 Task: Look for space in Marple, United Kingdom from 5th September, 2023 to 12th September, 2023 for 2 adults in price range Rs.10000 to Rs.15000.  With 1  bedroom having 1 bed and 1 bathroom. Property type can be house, flat, guest house, hotel. Booking option can be shelf check-in. Required host language is English.
Action: Mouse moved to (383, 82)
Screenshot: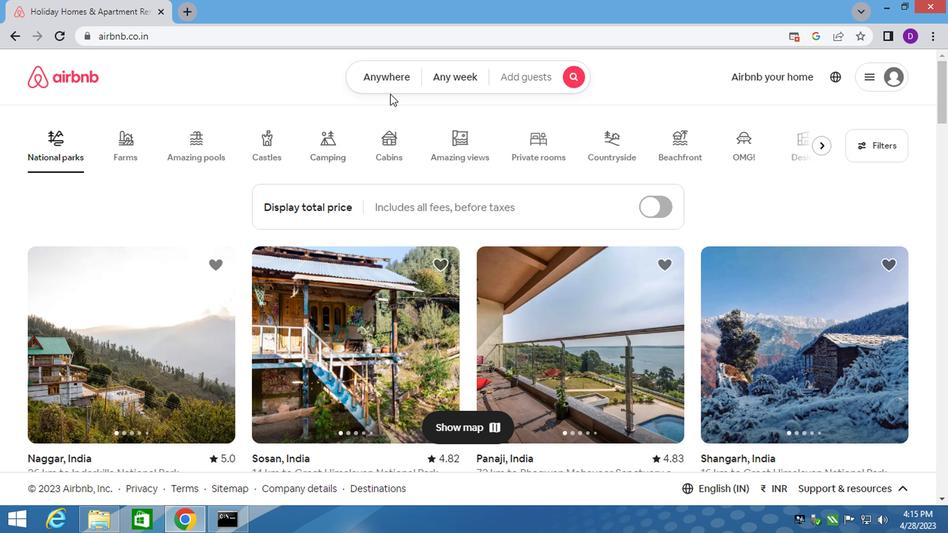 
Action: Mouse pressed left at (383, 82)
Screenshot: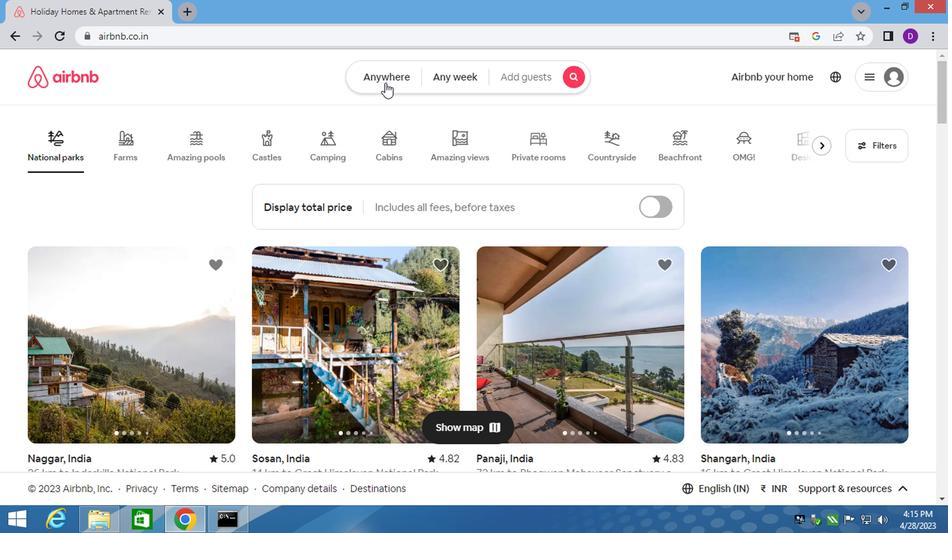 
Action: Mouse moved to (279, 136)
Screenshot: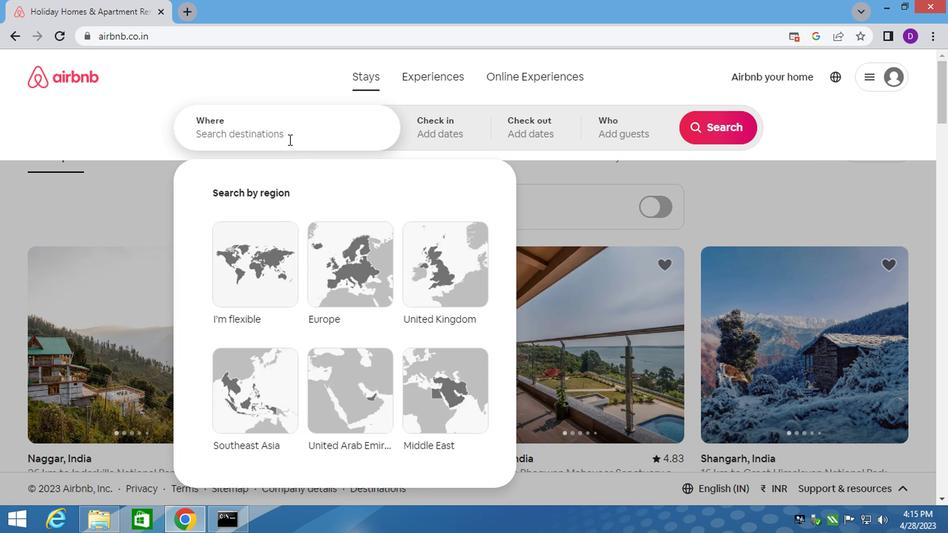 
Action: Mouse pressed left at (279, 136)
Screenshot: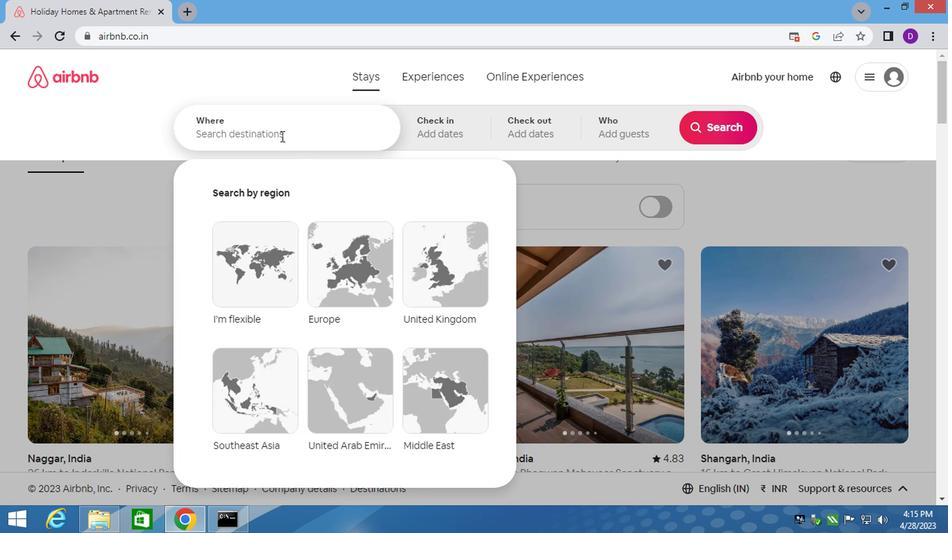 
Action: Key pressed <Key.shift_r>Marple<Key.down><Key.enter>
Screenshot: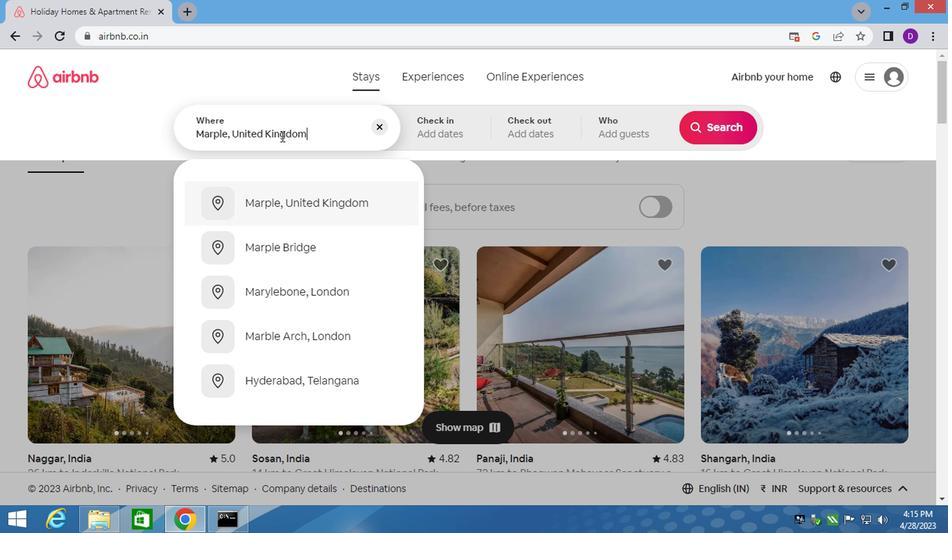 
Action: Mouse moved to (704, 240)
Screenshot: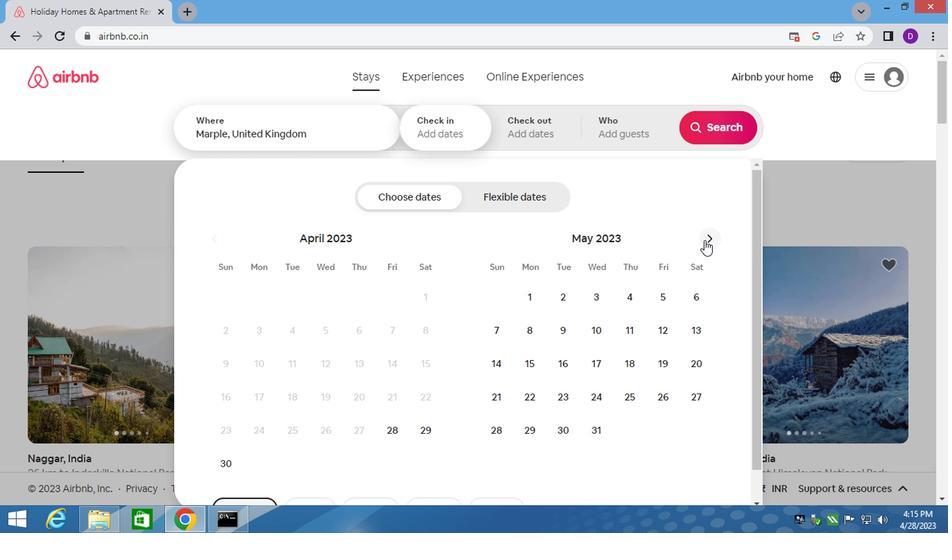 
Action: Mouse pressed left at (704, 240)
Screenshot: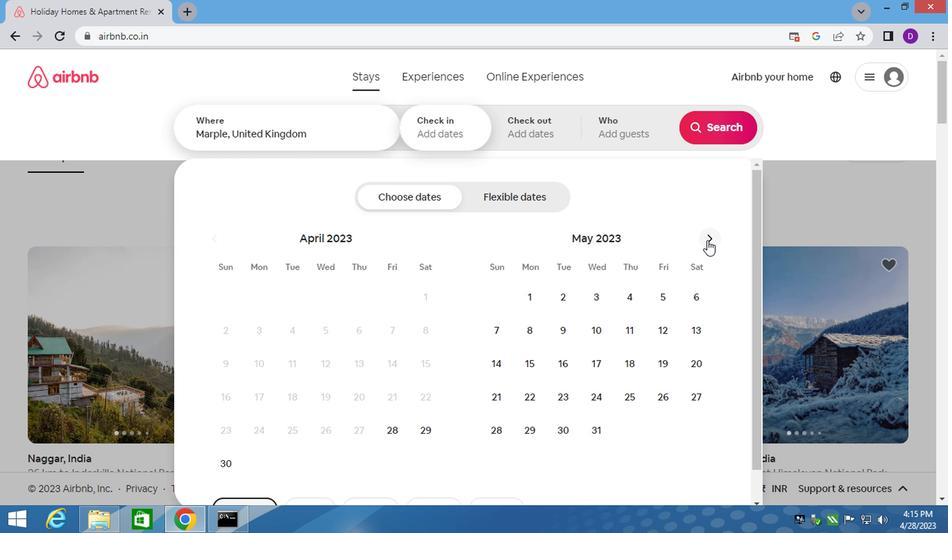 
Action: Mouse pressed left at (704, 240)
Screenshot: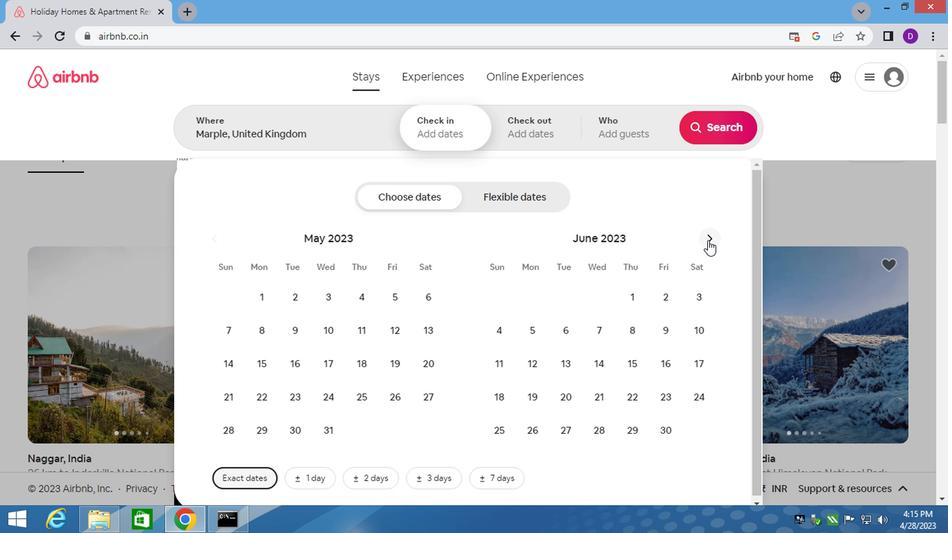 
Action: Mouse pressed left at (704, 240)
Screenshot: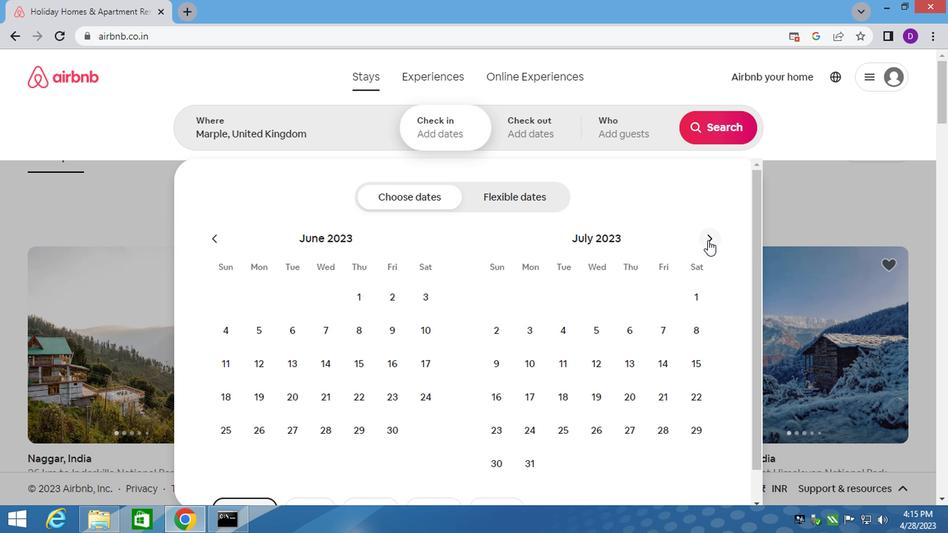
Action: Mouse pressed left at (704, 240)
Screenshot: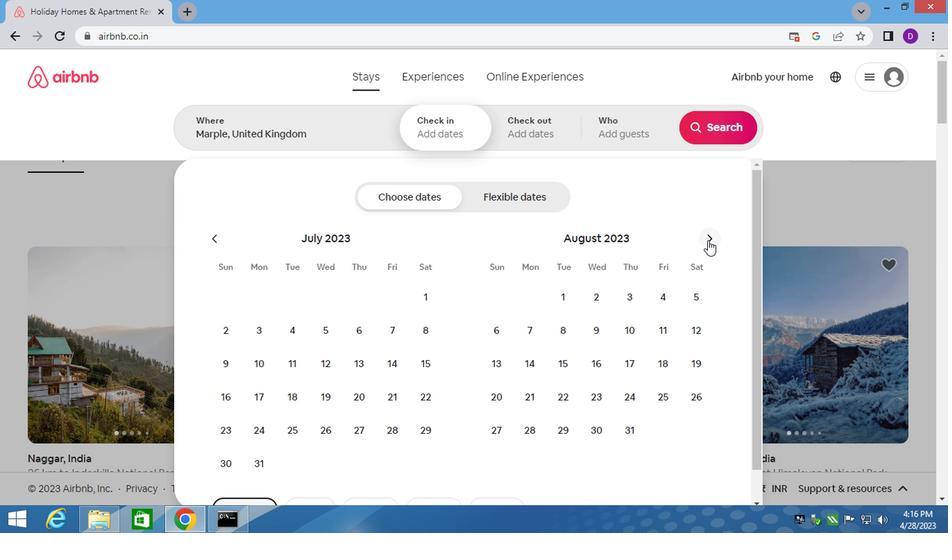 
Action: Mouse moved to (557, 330)
Screenshot: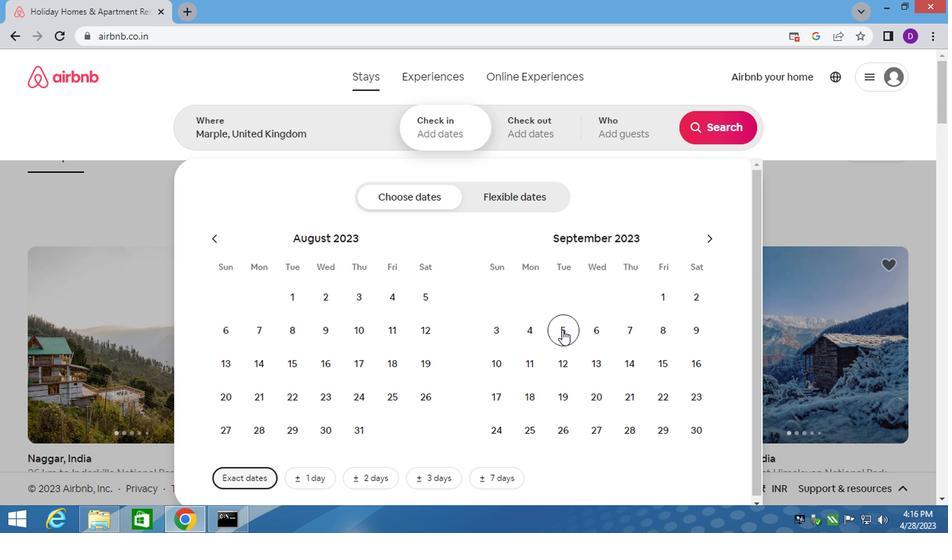 
Action: Mouse pressed left at (557, 330)
Screenshot: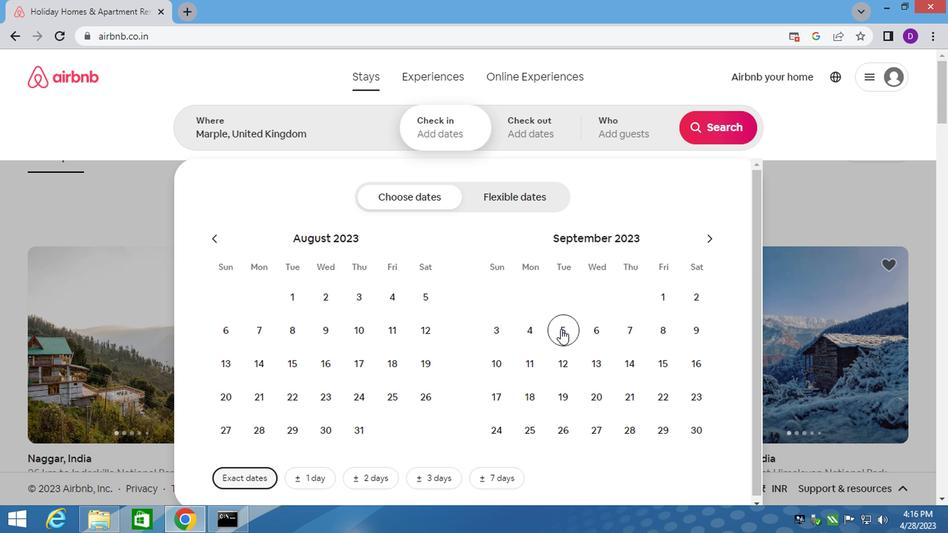 
Action: Mouse moved to (559, 355)
Screenshot: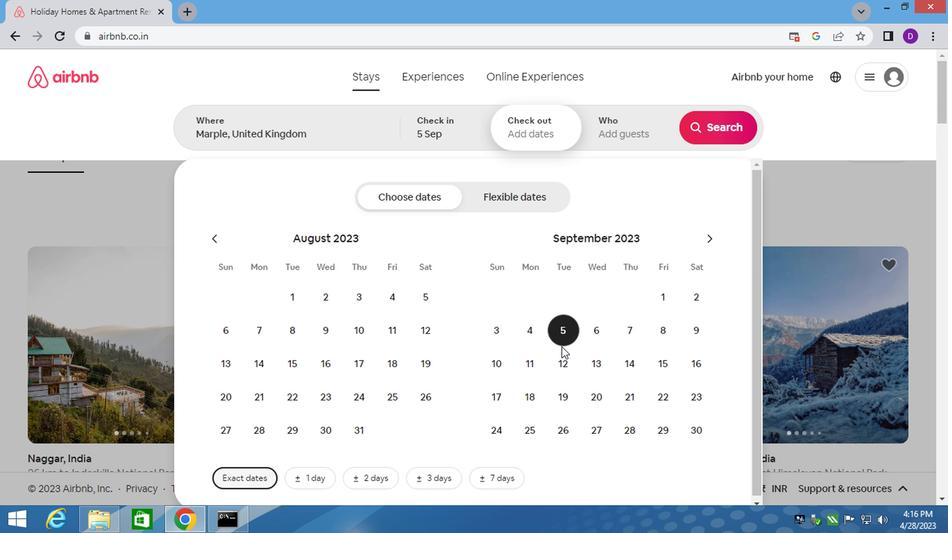 
Action: Mouse pressed left at (559, 355)
Screenshot: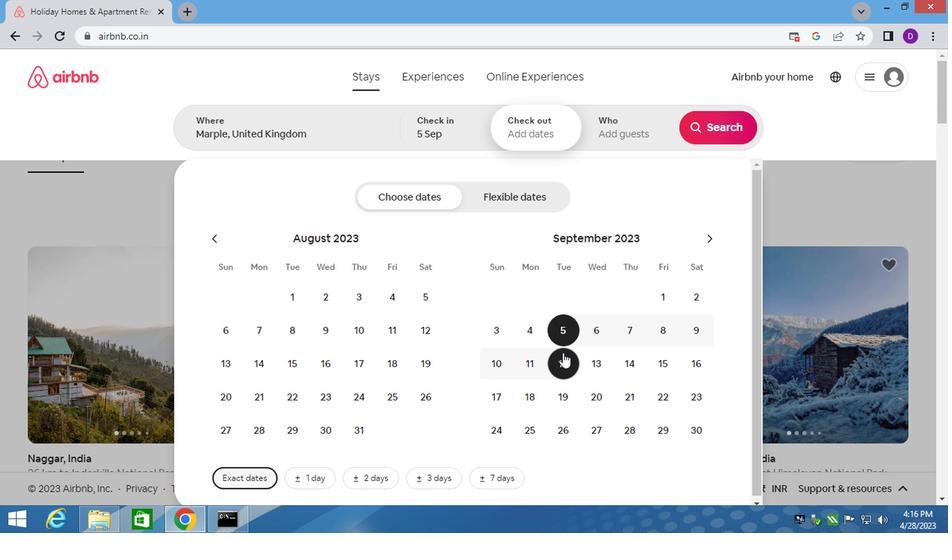 
Action: Mouse moved to (605, 129)
Screenshot: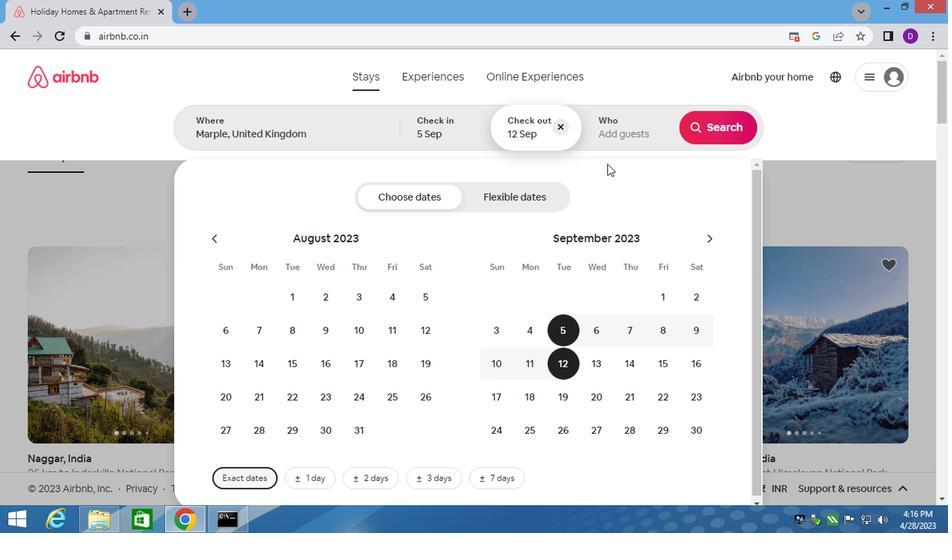 
Action: Mouse pressed left at (605, 129)
Screenshot: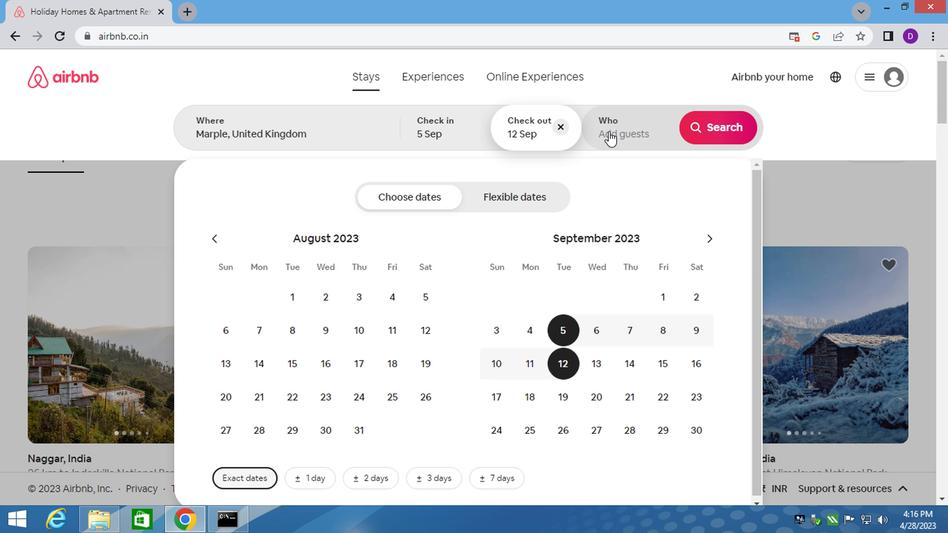 
Action: Mouse moved to (718, 198)
Screenshot: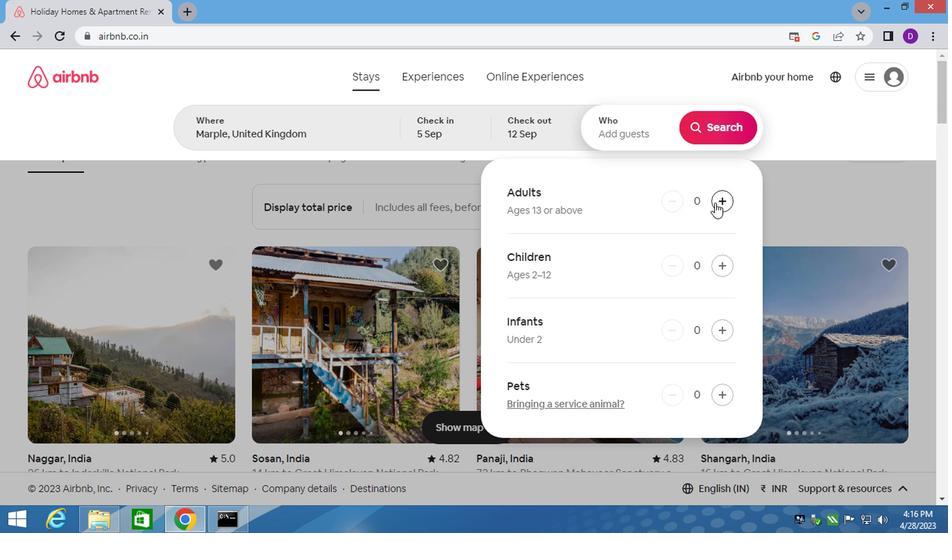 
Action: Mouse pressed left at (718, 198)
Screenshot: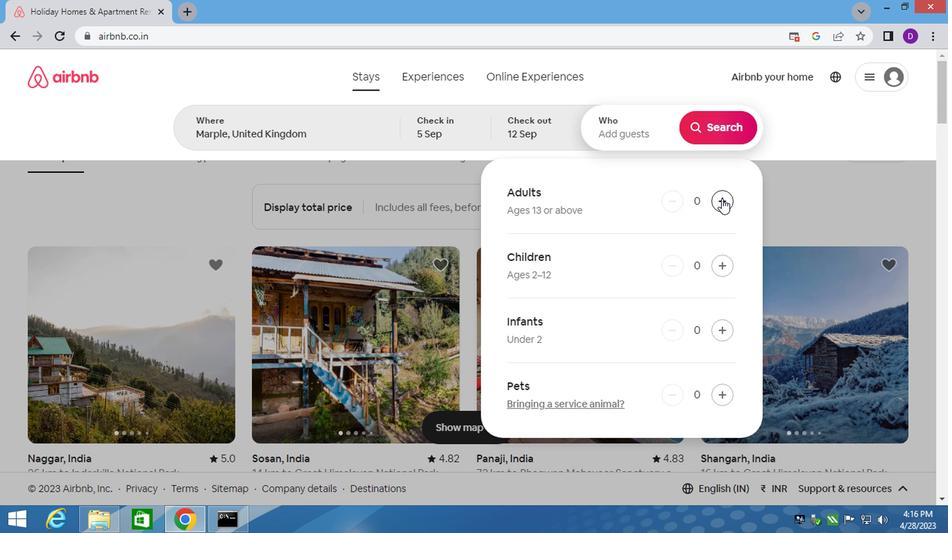 
Action: Mouse pressed left at (718, 198)
Screenshot: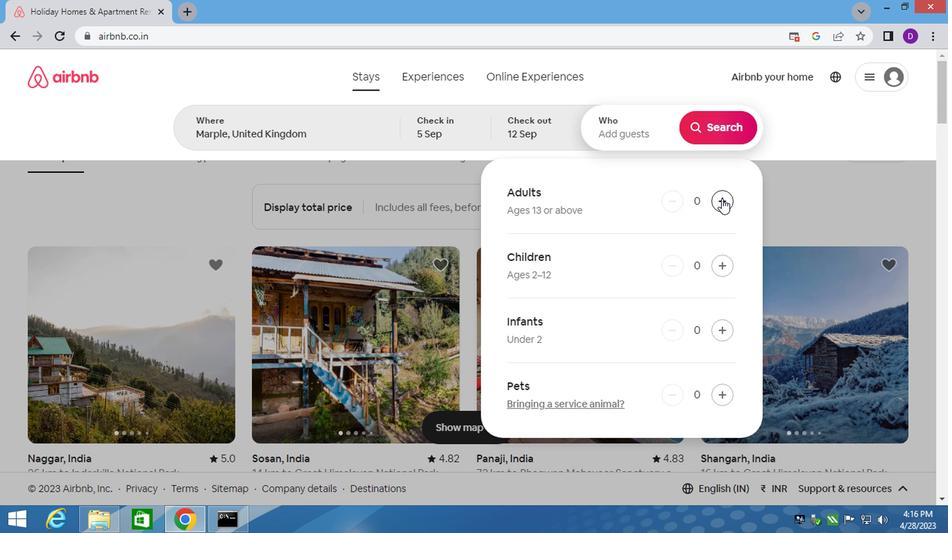 
Action: Mouse moved to (711, 127)
Screenshot: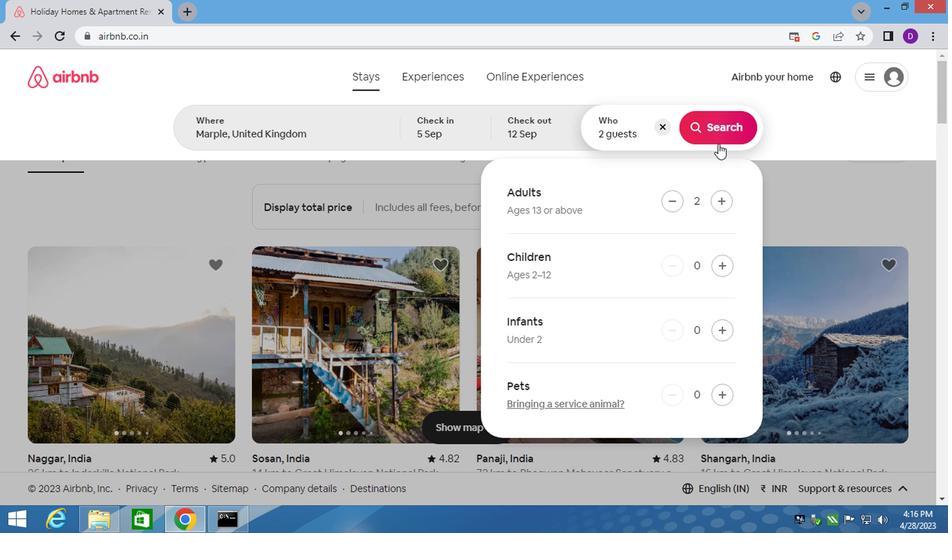 
Action: Mouse pressed left at (711, 127)
Screenshot: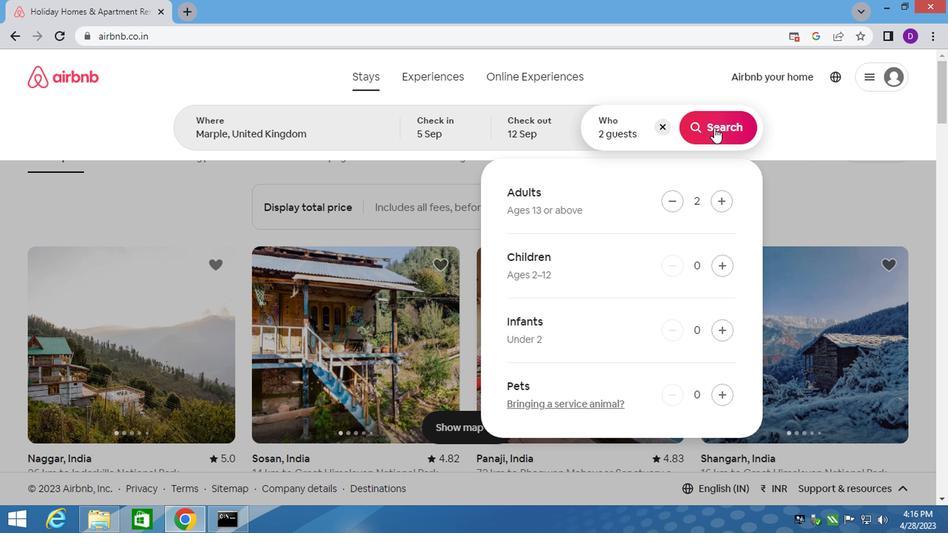 
Action: Mouse moved to (865, 132)
Screenshot: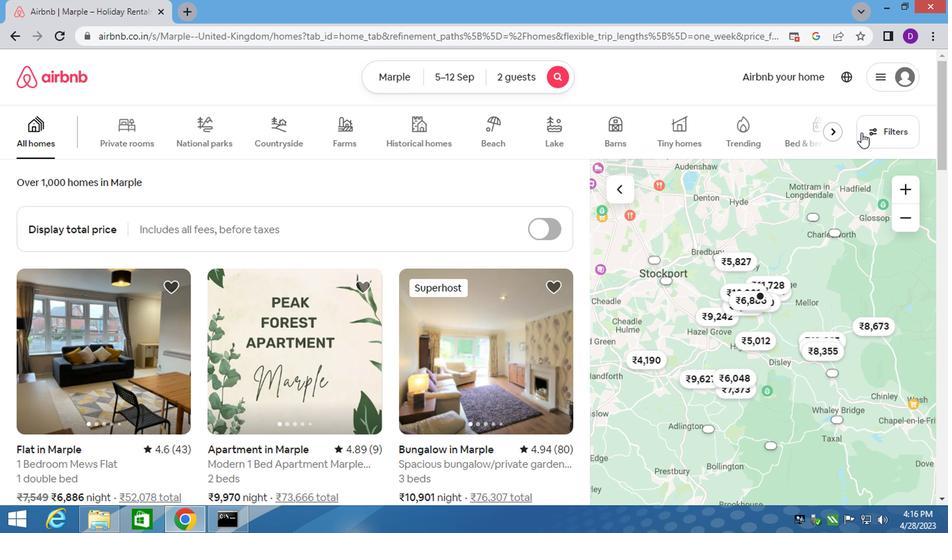 
Action: Mouse pressed left at (865, 132)
Screenshot: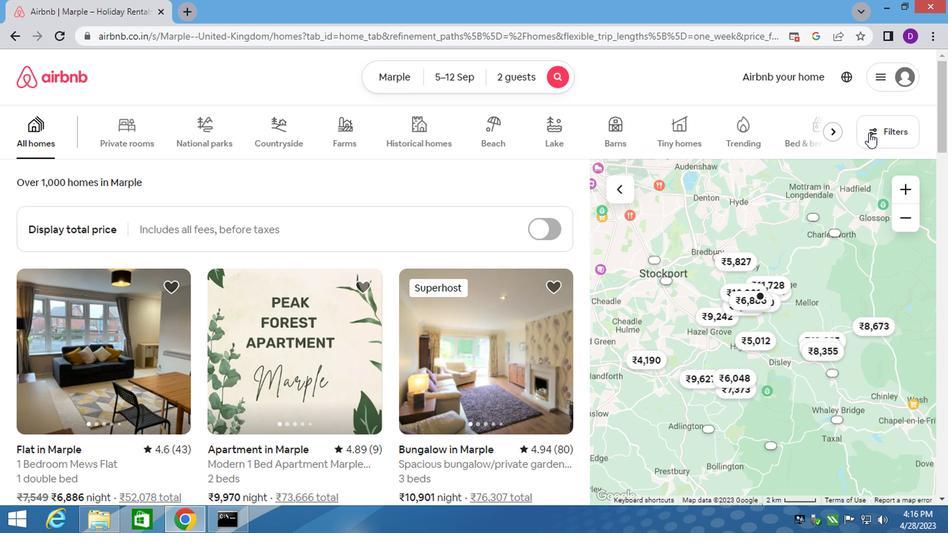 
Action: Mouse moved to (289, 311)
Screenshot: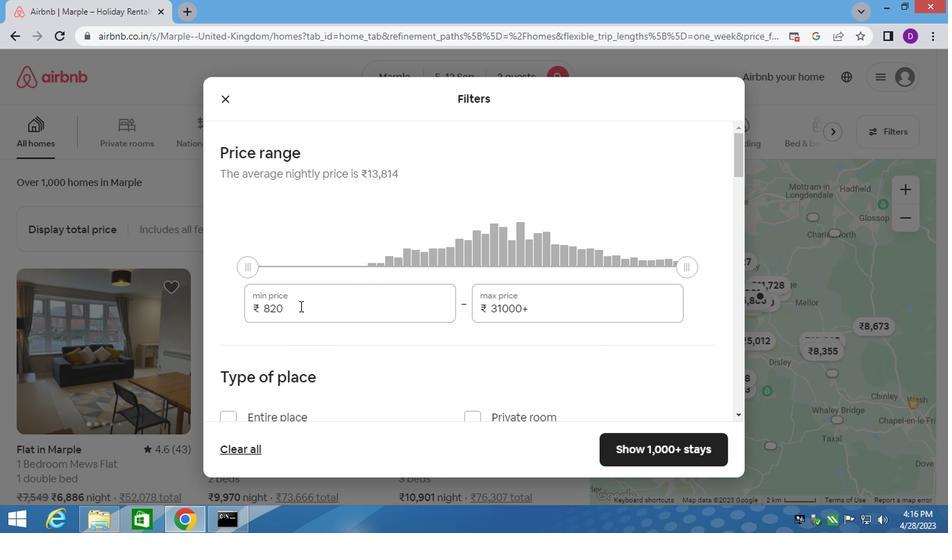 
Action: Mouse pressed left at (289, 311)
Screenshot: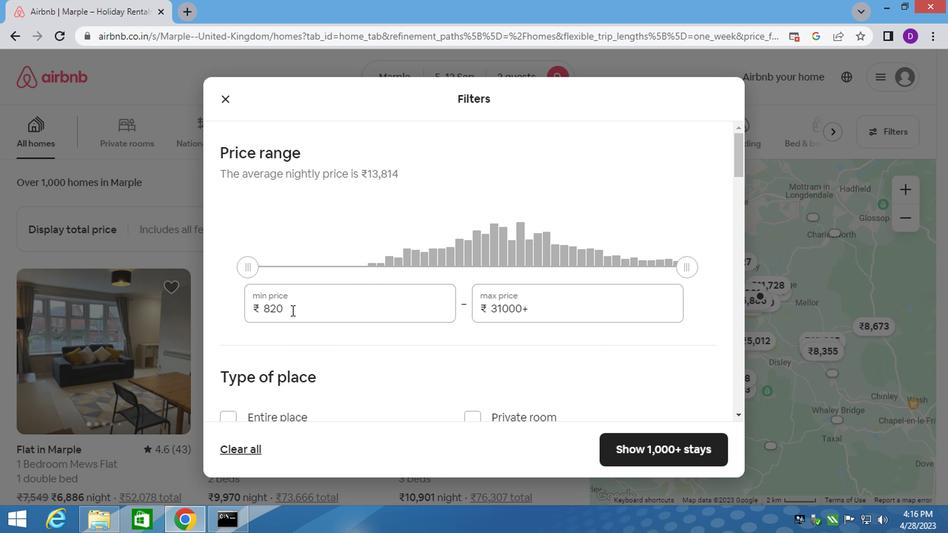 
Action: Mouse pressed left at (289, 311)
Screenshot: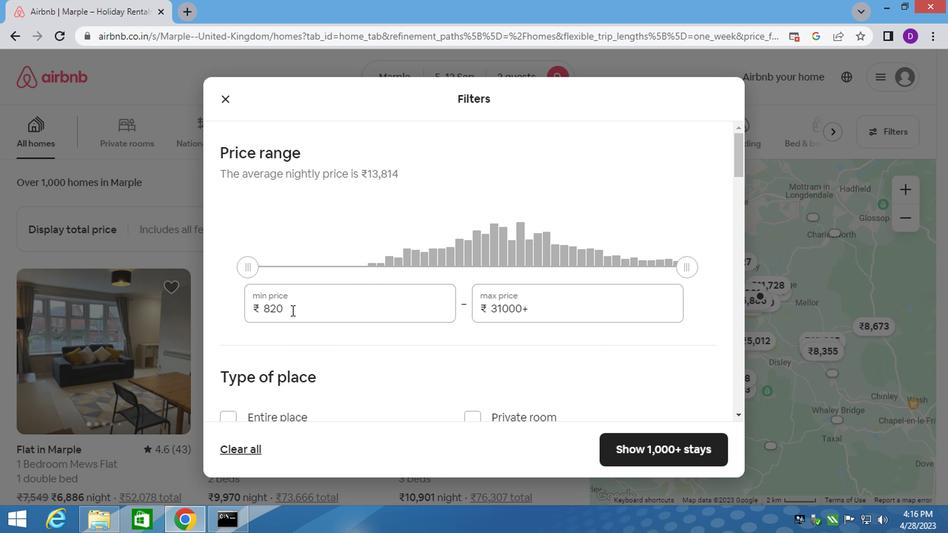 
Action: Key pressed 10000<Key.tab>15000
Screenshot: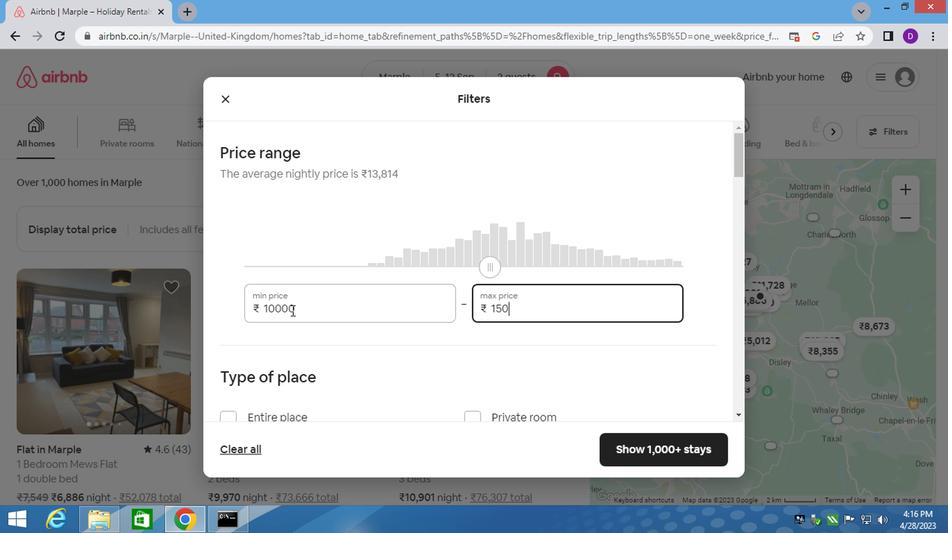 
Action: Mouse scrolled (289, 311) with delta (0, 0)
Screenshot: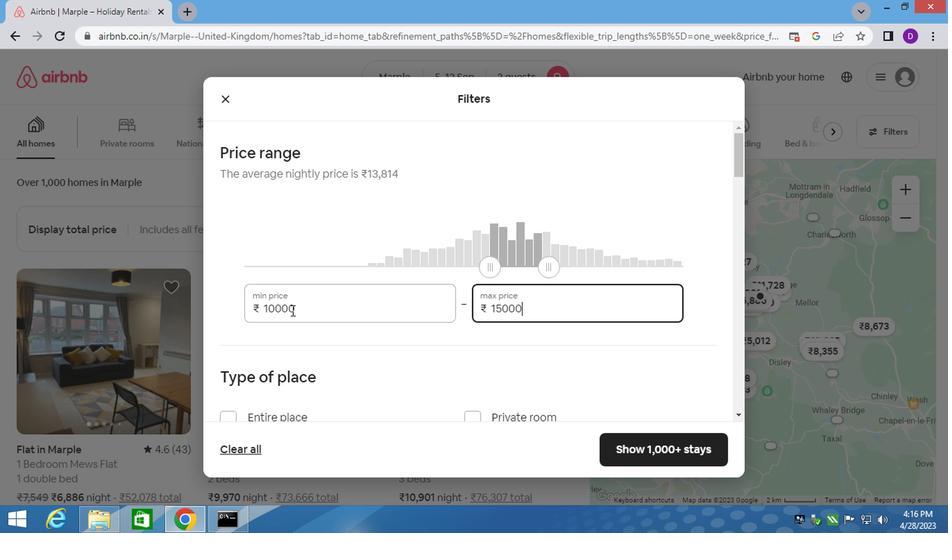 
Action: Mouse moved to (287, 328)
Screenshot: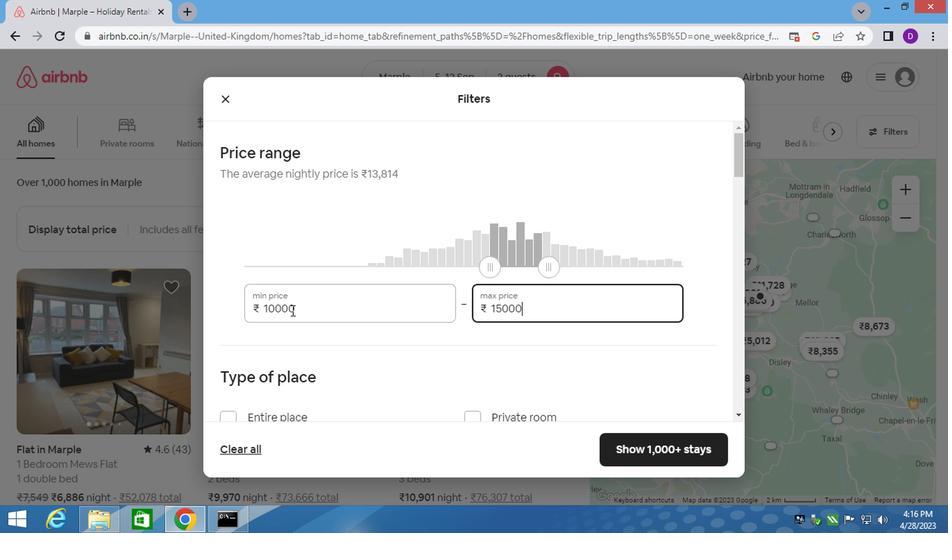 
Action: Mouse scrolled (288, 322) with delta (0, 0)
Screenshot: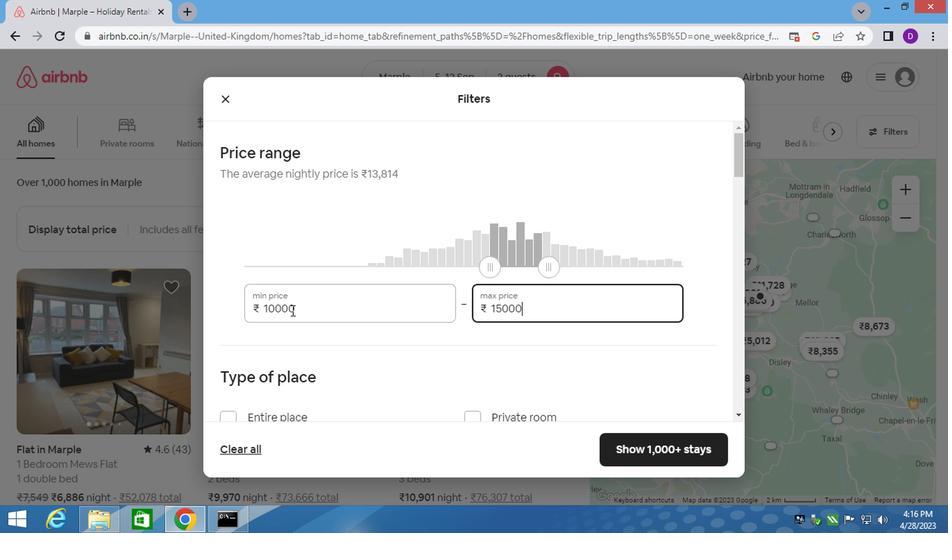 
Action: Mouse moved to (287, 328)
Screenshot: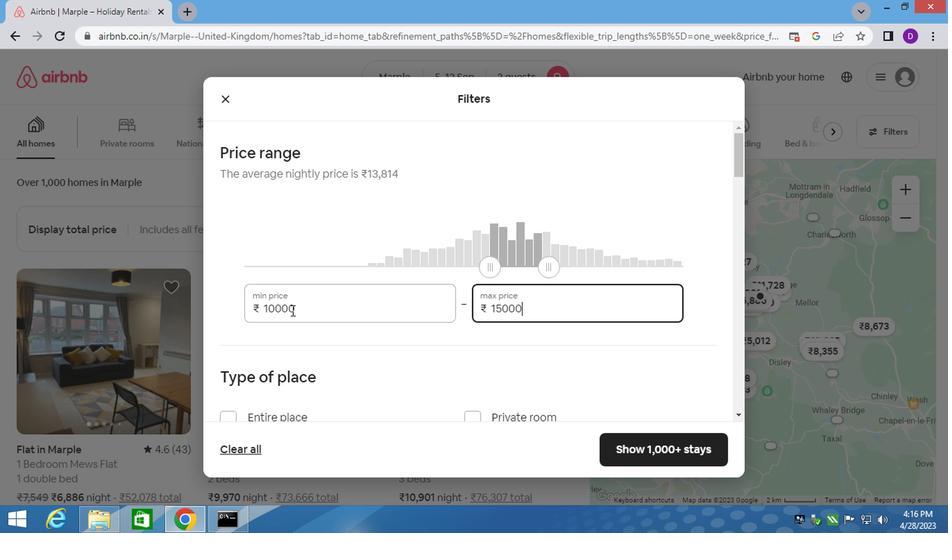 
Action: Mouse scrolled (287, 328) with delta (0, 0)
Screenshot: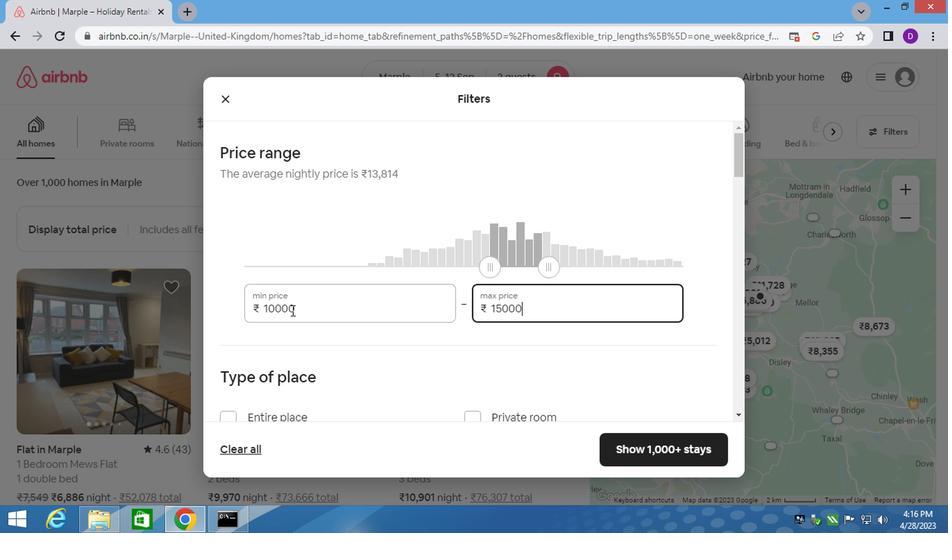 
Action: Mouse moved to (375, 257)
Screenshot: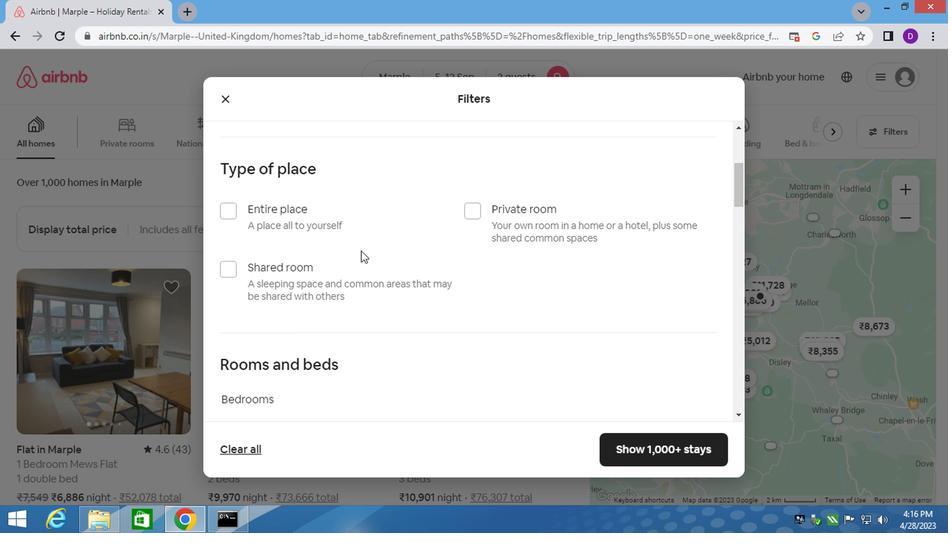 
Action: Mouse scrolled (375, 257) with delta (0, 0)
Screenshot: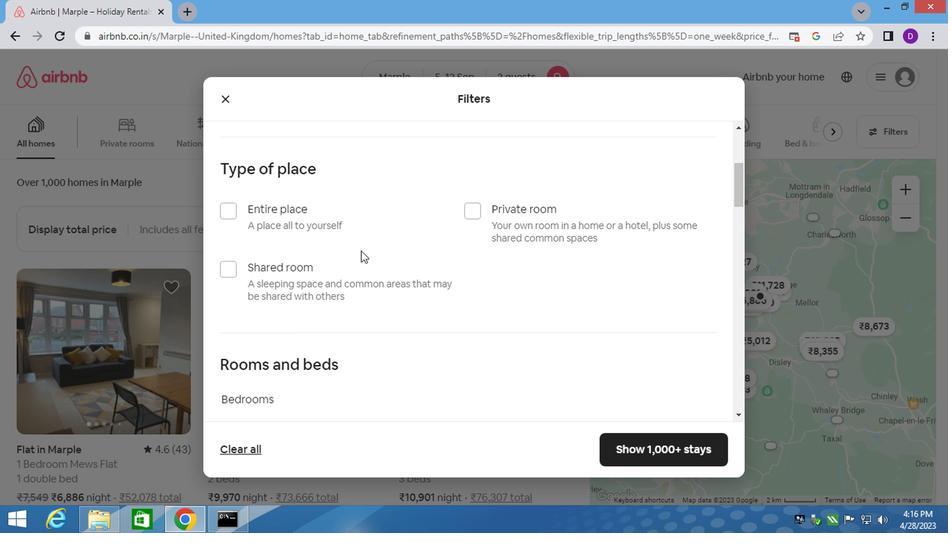 
Action: Mouse moved to (376, 260)
Screenshot: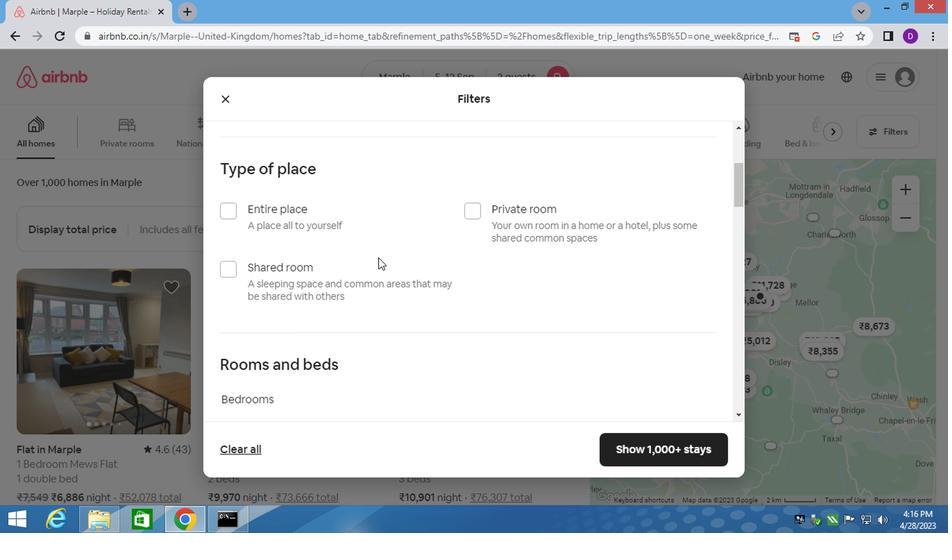 
Action: Mouse scrolled (376, 259) with delta (0, 0)
Screenshot: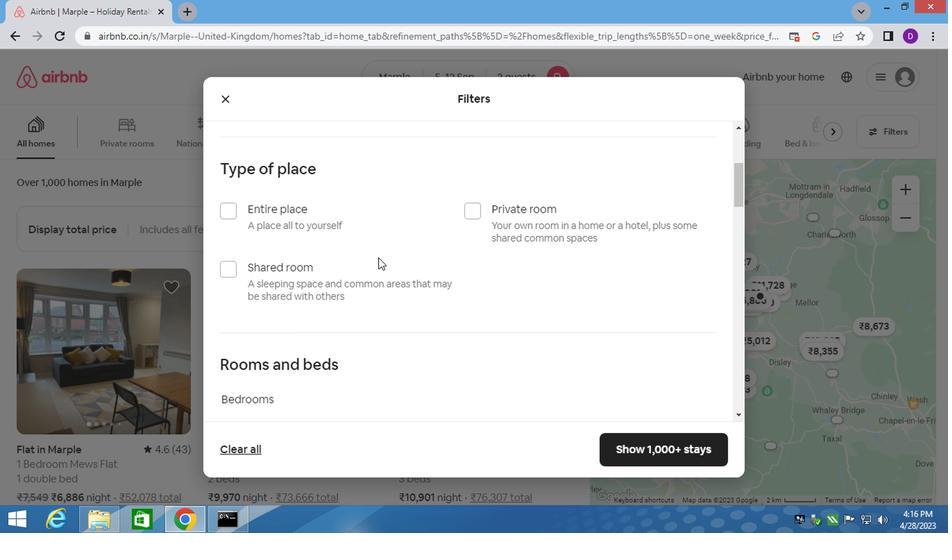 
Action: Mouse moved to (376, 262)
Screenshot: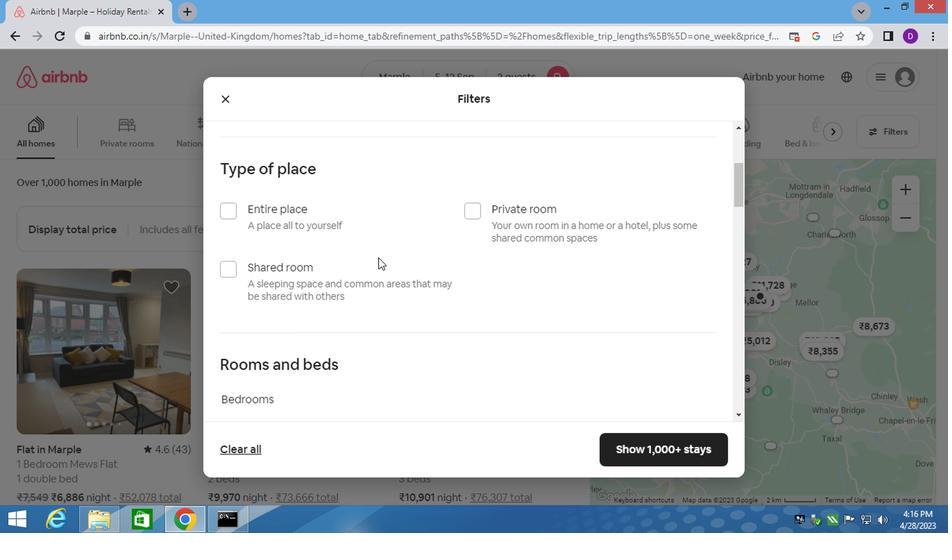 
Action: Mouse scrolled (376, 259) with delta (0, 0)
Screenshot: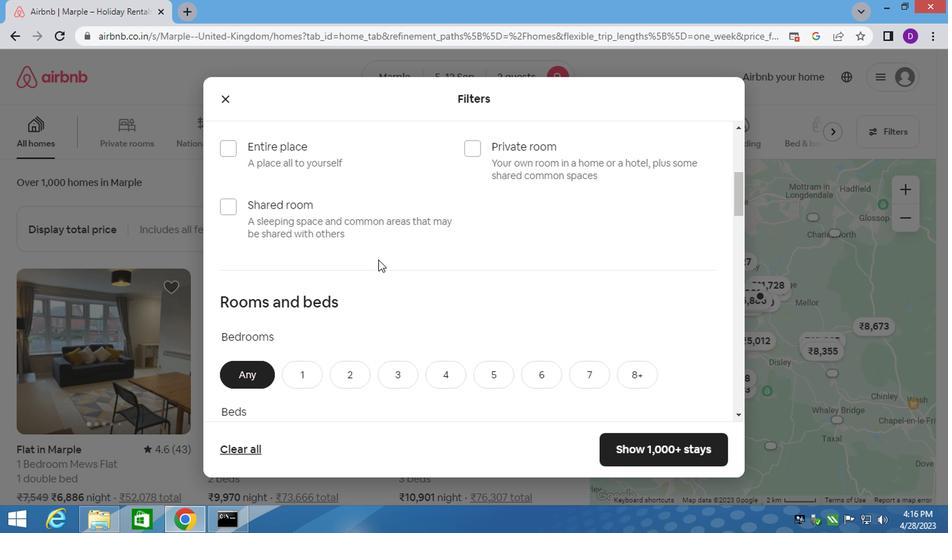 
Action: Mouse scrolled (376, 261) with delta (0, 0)
Screenshot: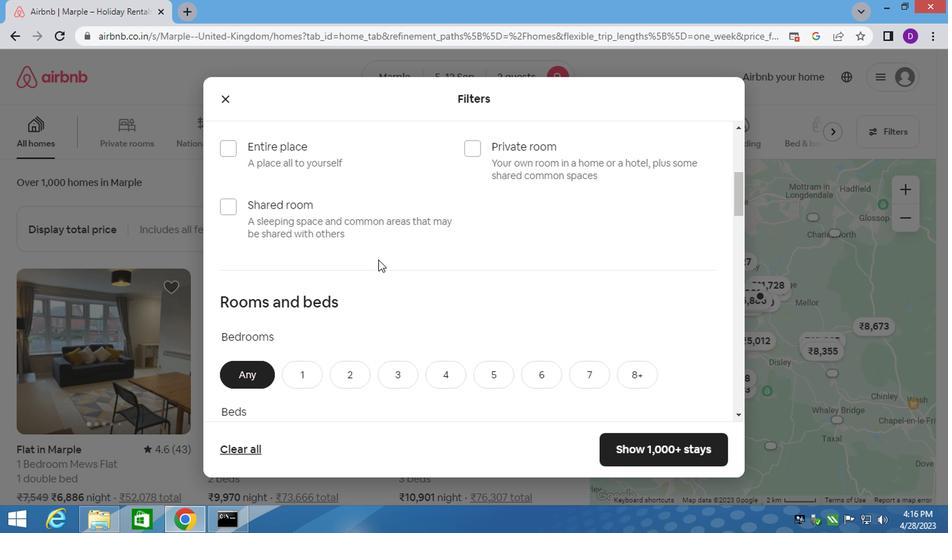 
Action: Mouse moved to (298, 163)
Screenshot: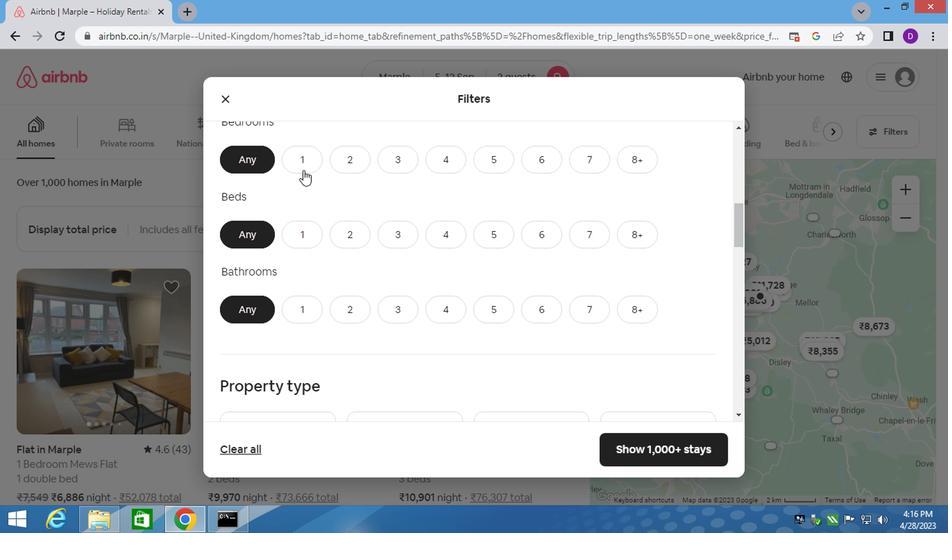 
Action: Mouse pressed left at (298, 163)
Screenshot: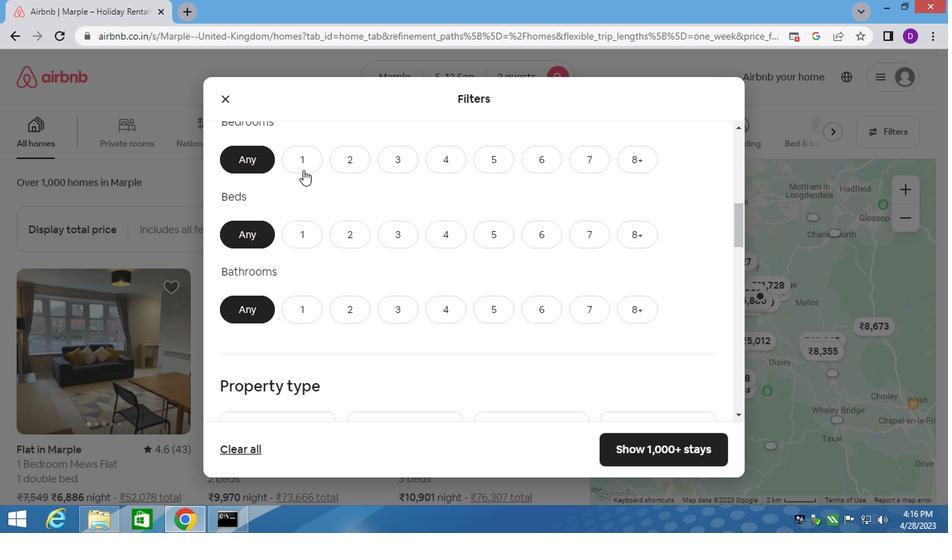 
Action: Mouse moved to (300, 225)
Screenshot: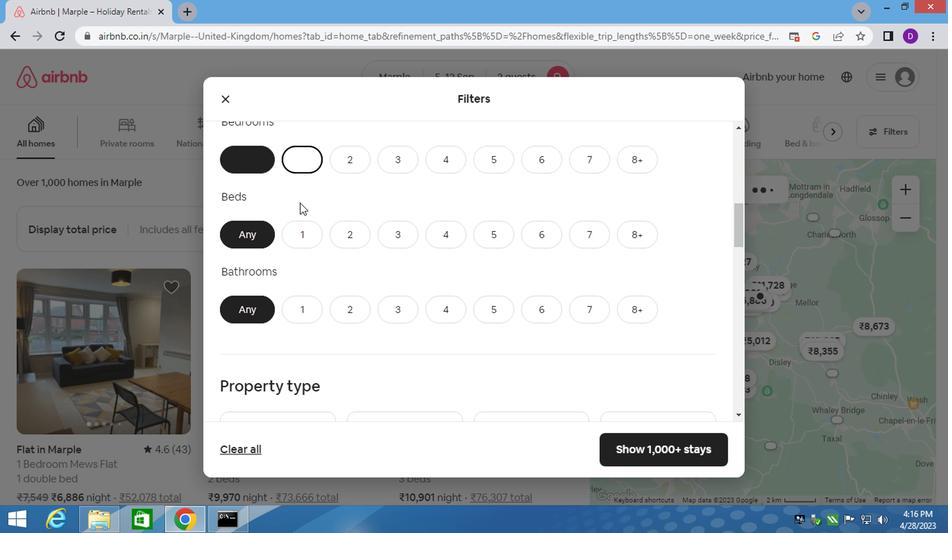 
Action: Mouse pressed left at (300, 225)
Screenshot: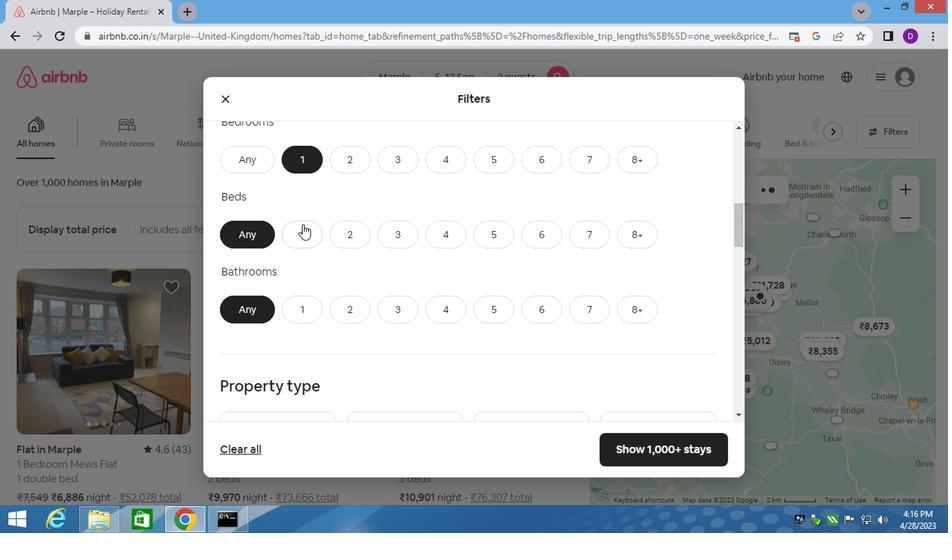 
Action: Mouse moved to (305, 305)
Screenshot: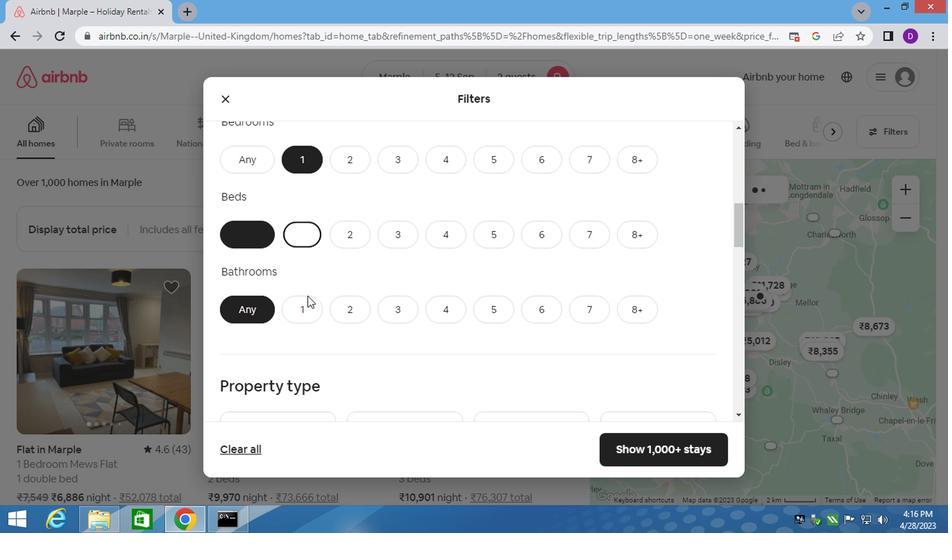 
Action: Mouse pressed left at (305, 305)
Screenshot: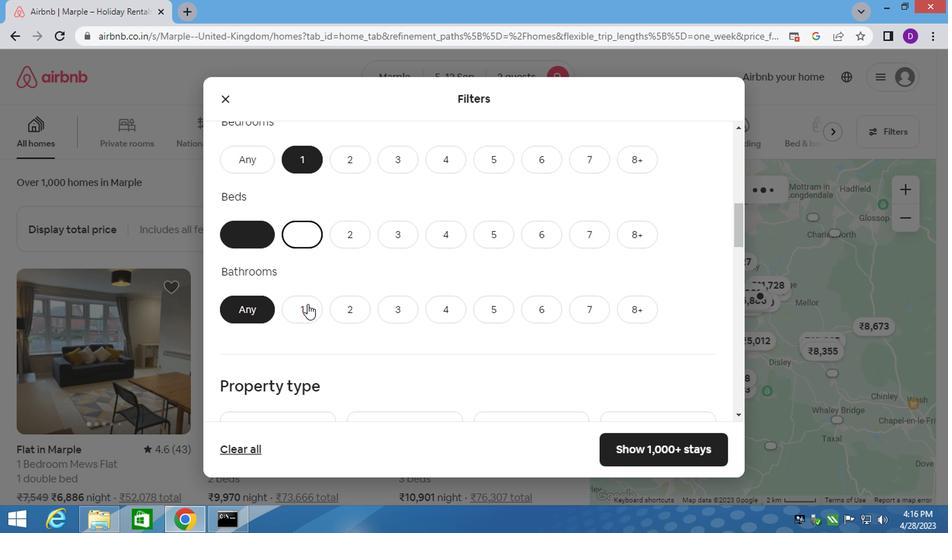 
Action: Mouse moved to (307, 327)
Screenshot: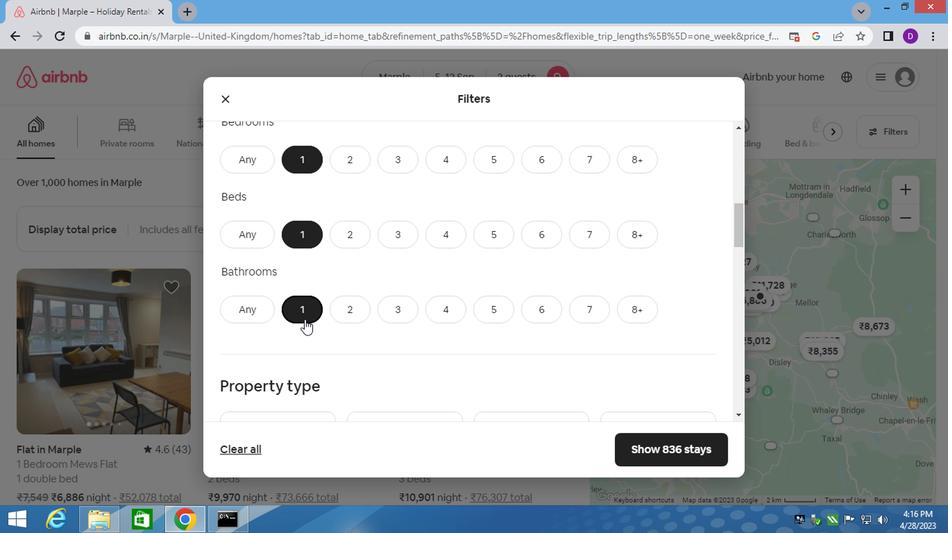
Action: Mouse scrolled (307, 326) with delta (0, 0)
Screenshot: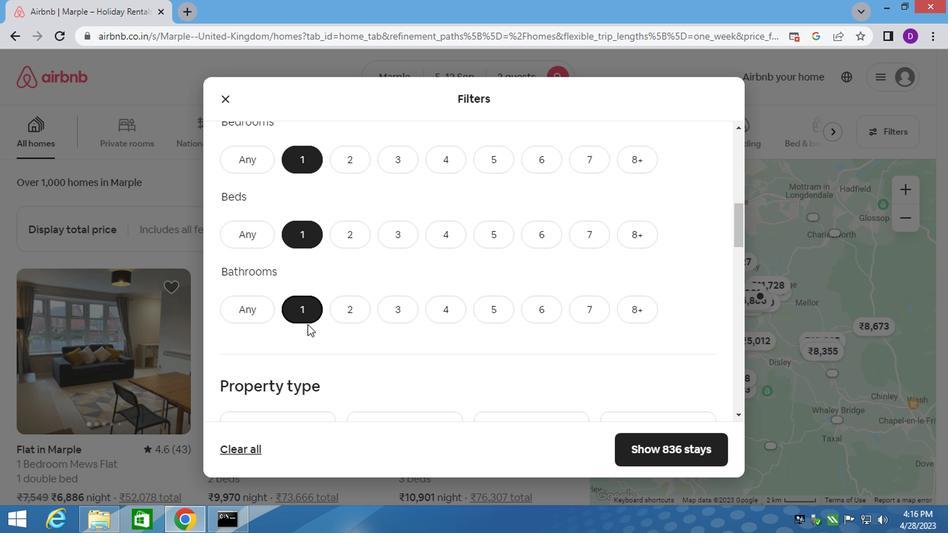 
Action: Mouse scrolled (307, 326) with delta (0, 0)
Screenshot: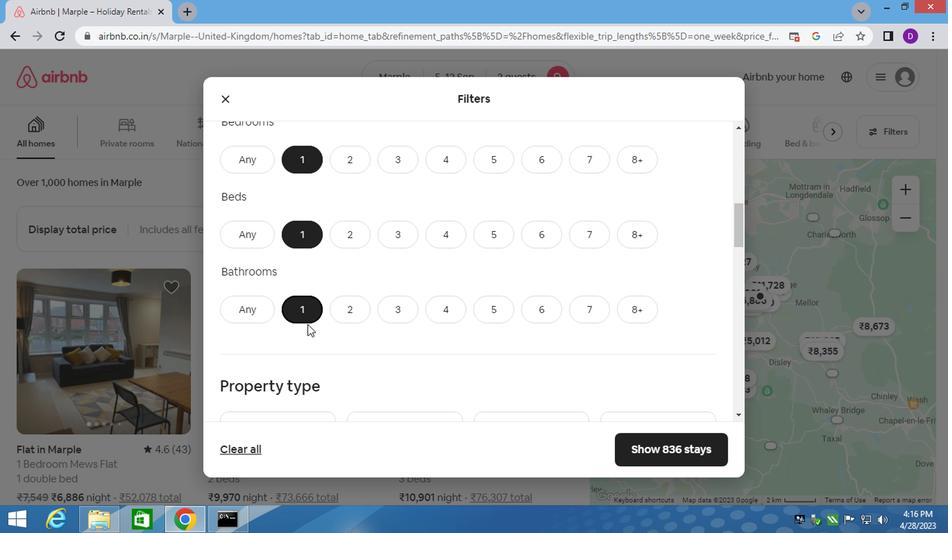 
Action: Mouse moved to (269, 307)
Screenshot: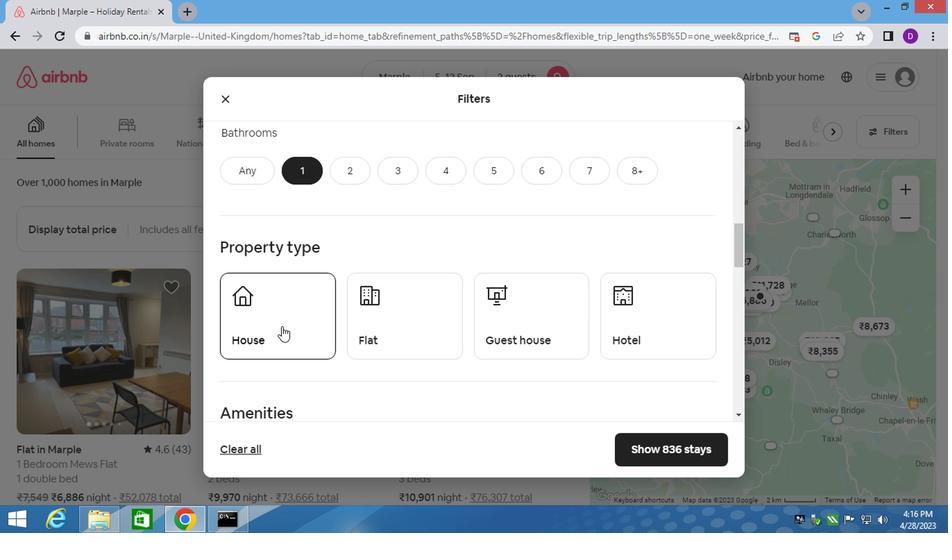 
Action: Mouse pressed left at (269, 307)
Screenshot: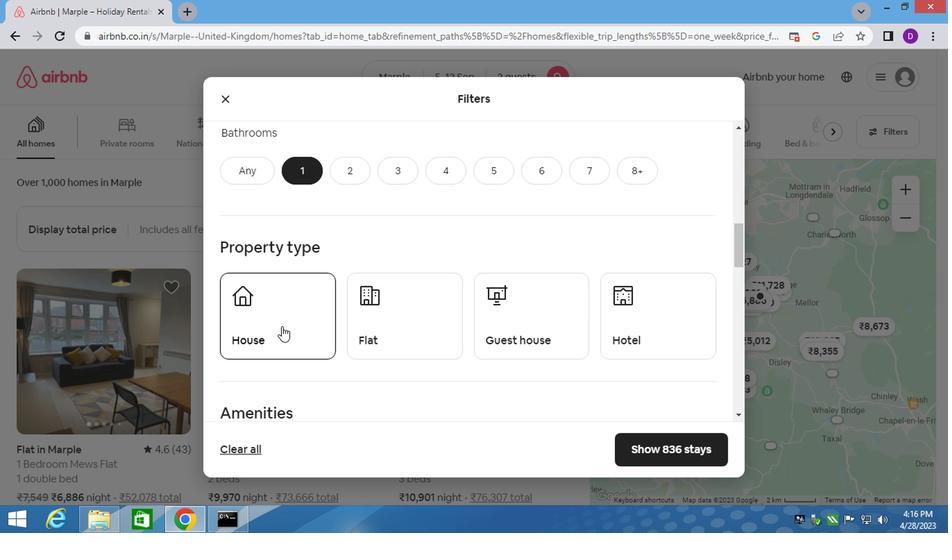 
Action: Mouse moved to (405, 313)
Screenshot: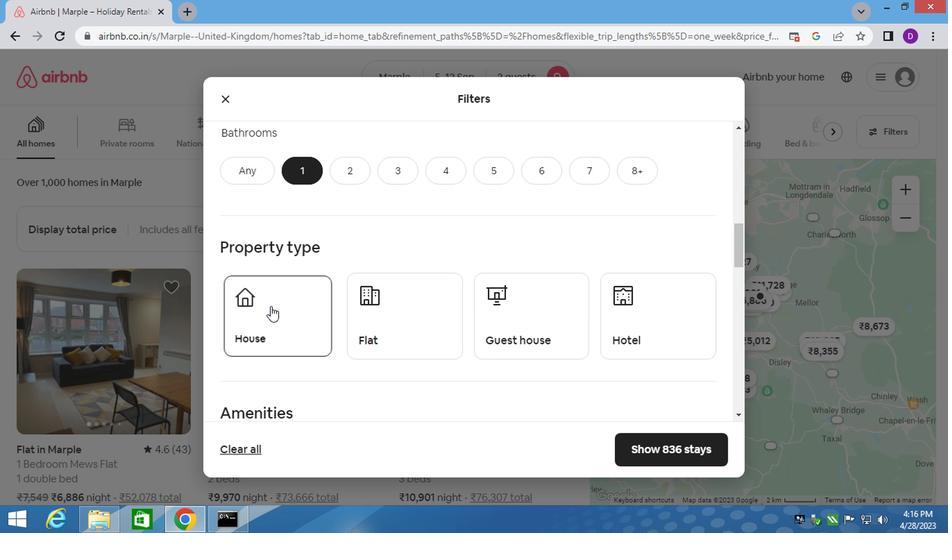 
Action: Mouse pressed left at (405, 313)
Screenshot: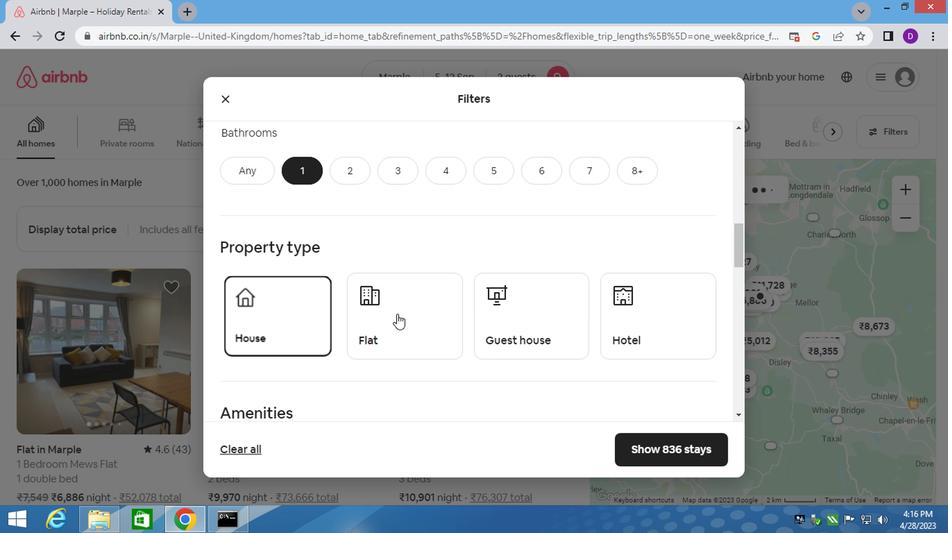 
Action: Mouse moved to (509, 303)
Screenshot: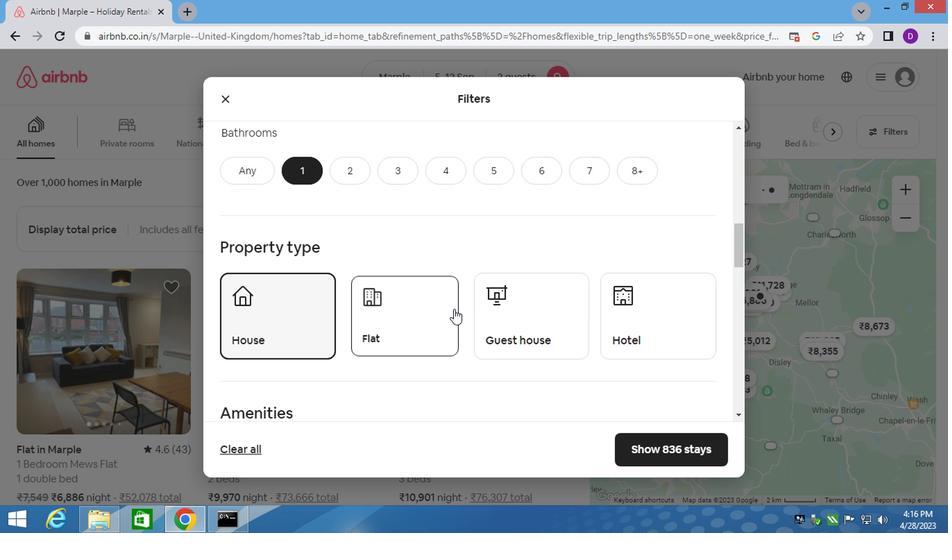 
Action: Mouse pressed left at (509, 303)
Screenshot: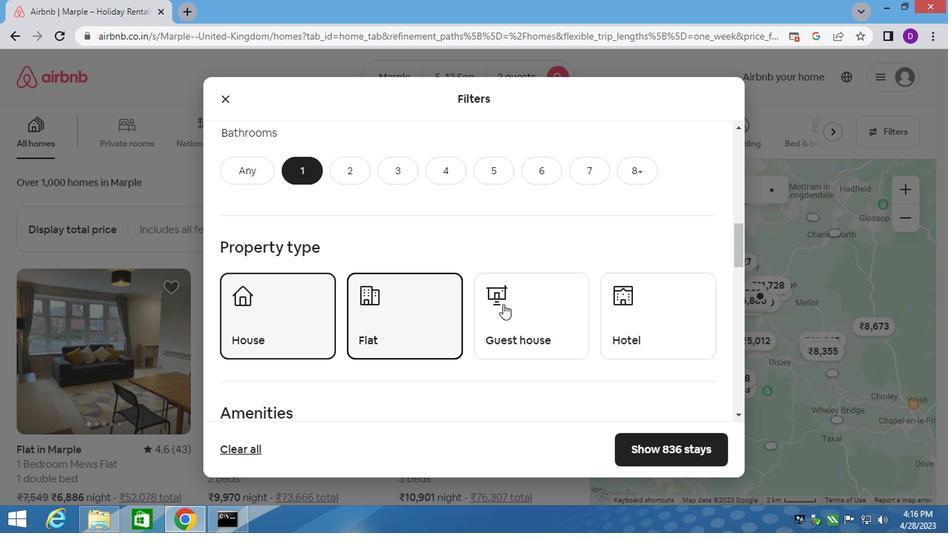 
Action: Mouse moved to (645, 298)
Screenshot: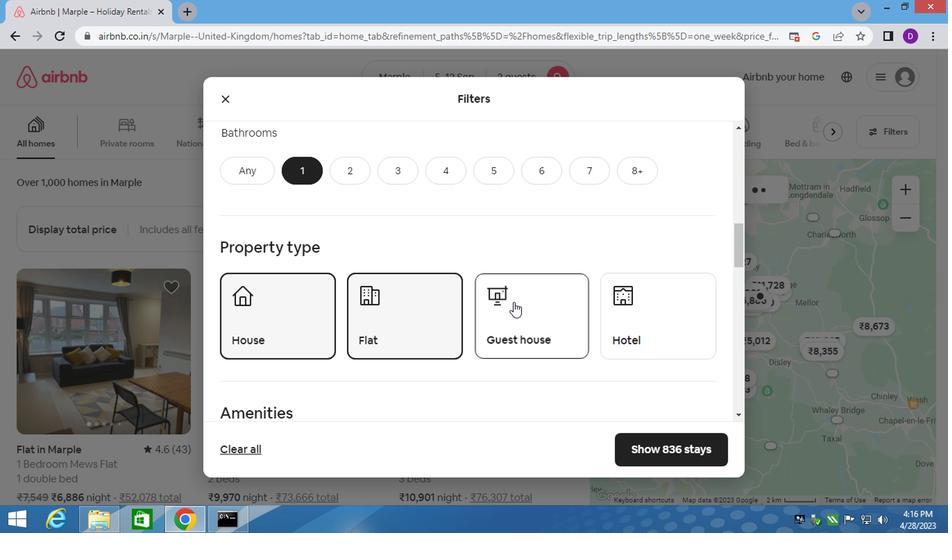 
Action: Mouse pressed left at (645, 298)
Screenshot: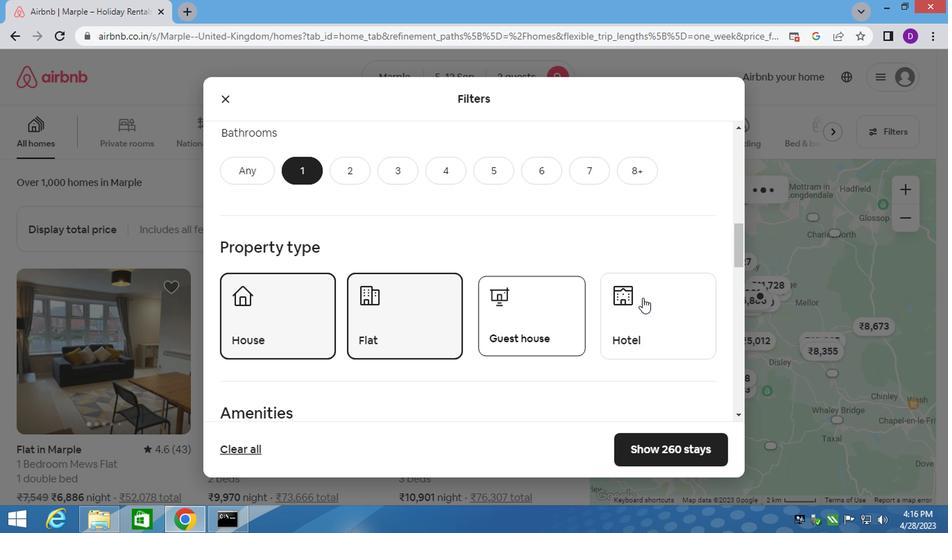 
Action: Mouse moved to (508, 328)
Screenshot: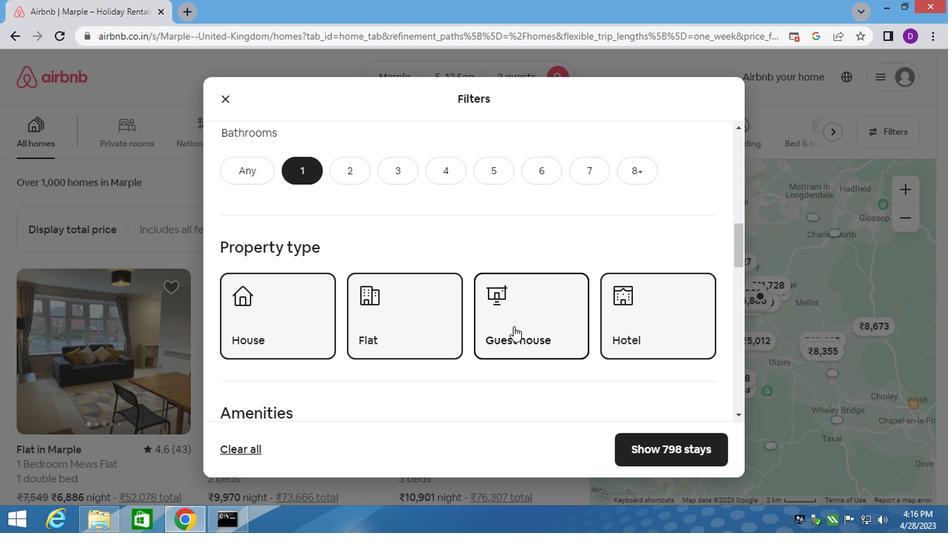 
Action: Mouse scrolled (508, 328) with delta (0, 0)
Screenshot: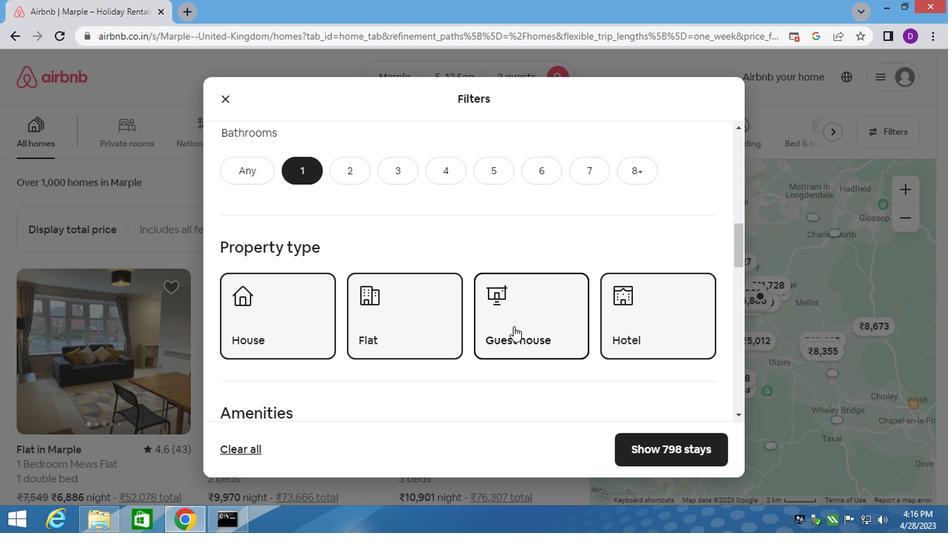 
Action: Mouse moved to (507, 328)
Screenshot: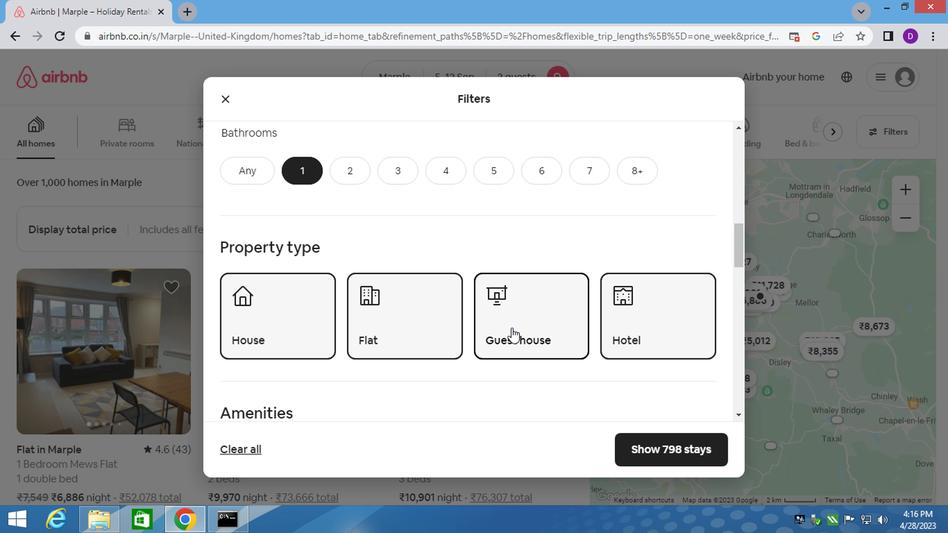 
Action: Mouse scrolled (507, 328) with delta (0, 0)
Screenshot: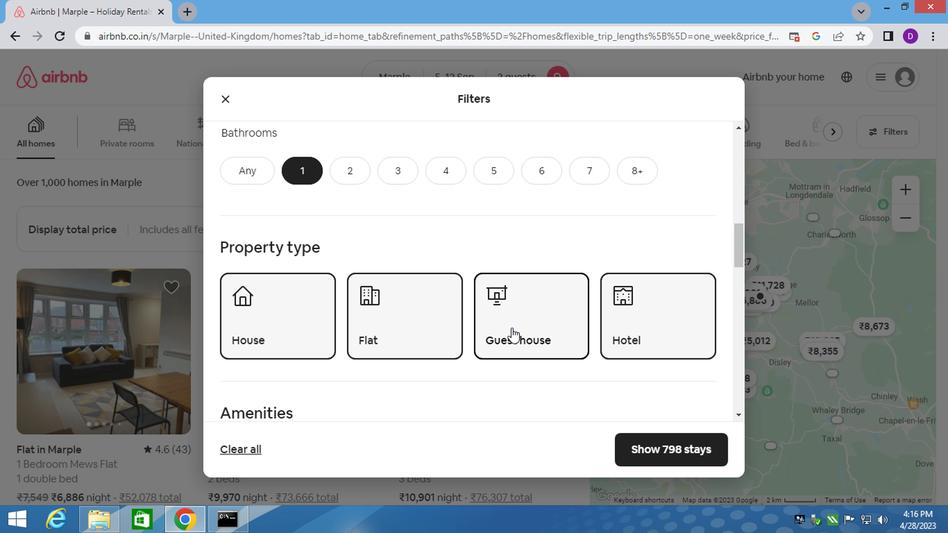 
Action: Mouse moved to (505, 330)
Screenshot: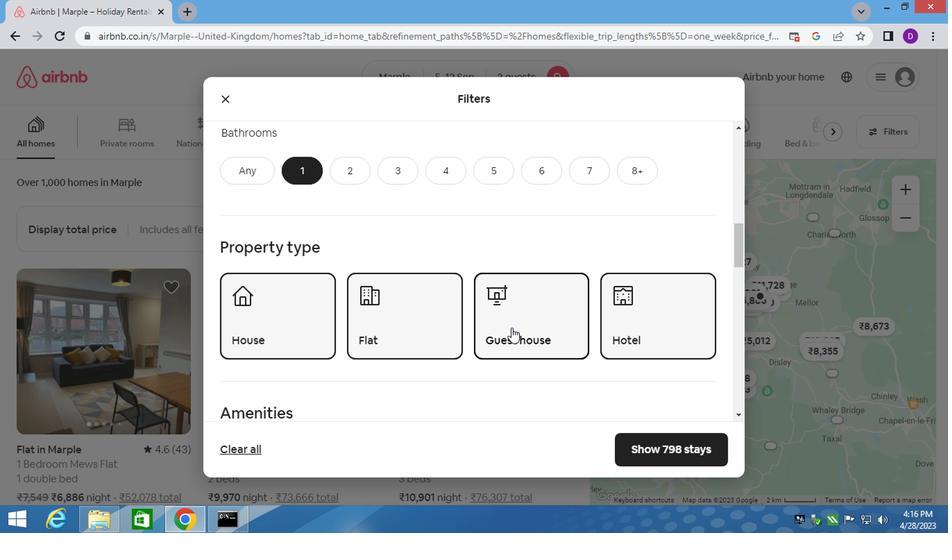 
Action: Mouse scrolled (505, 329) with delta (0, 0)
Screenshot: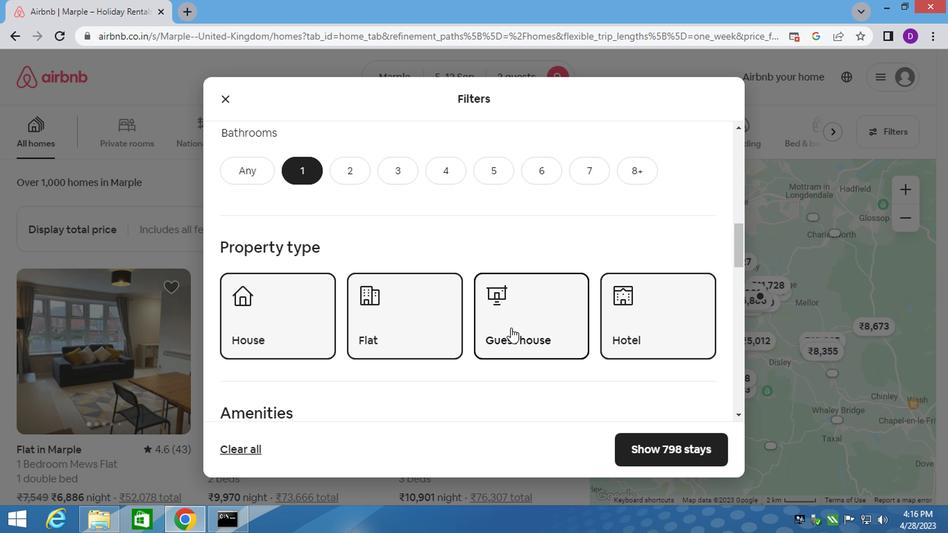 
Action: Mouse moved to (440, 313)
Screenshot: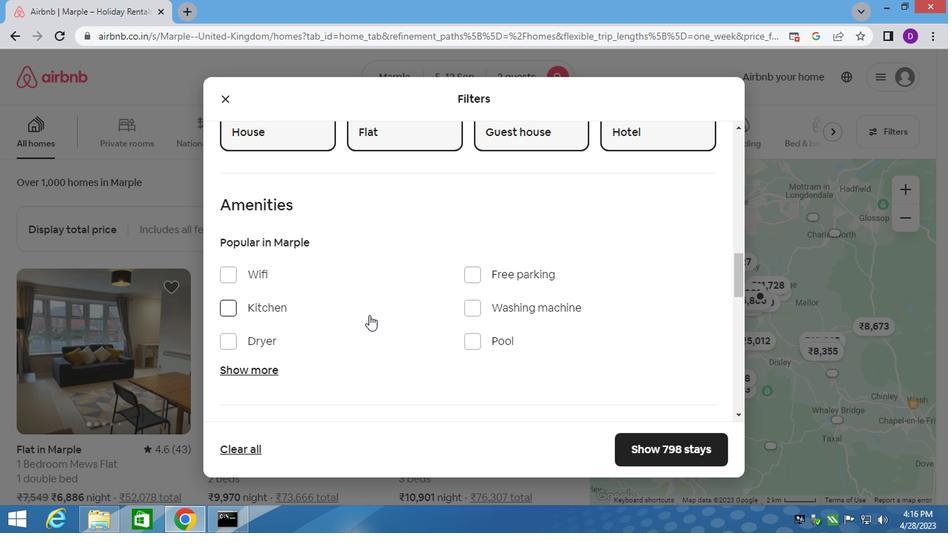 
Action: Mouse scrolled (440, 312) with delta (0, 0)
Screenshot: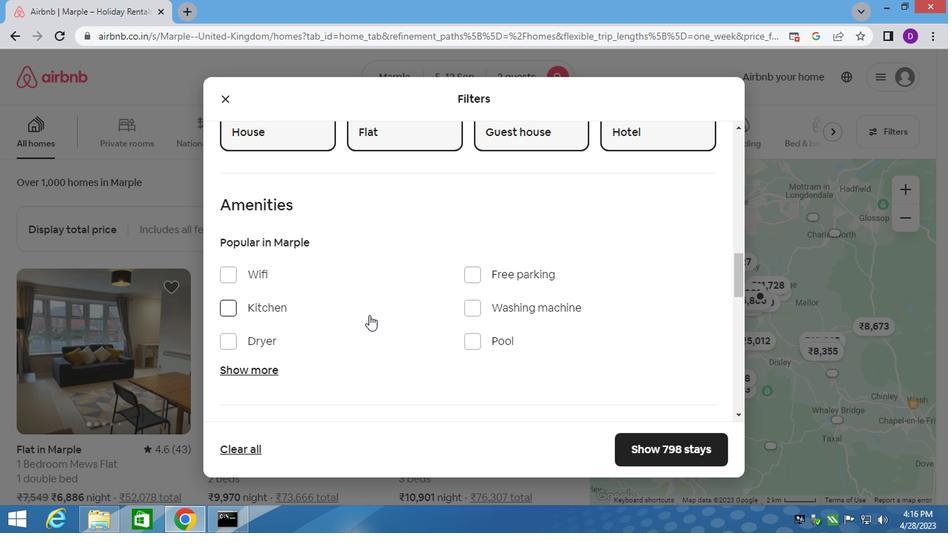 
Action: Mouse moved to (435, 321)
Screenshot: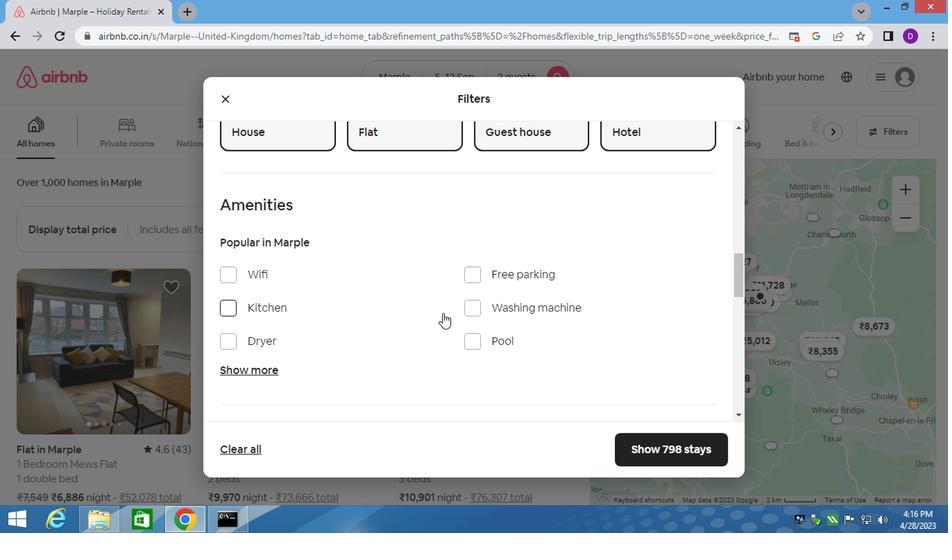 
Action: Mouse scrolled (440, 315) with delta (0, 0)
Screenshot: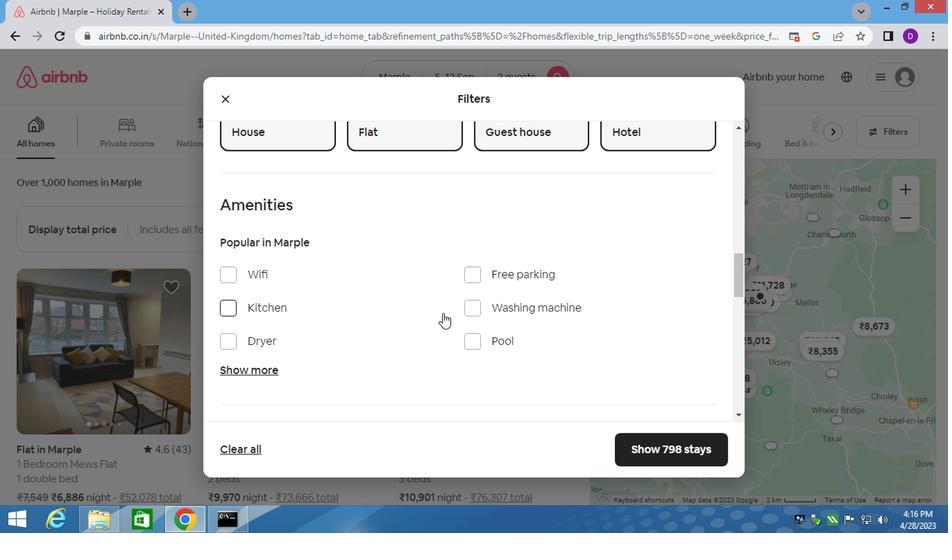 
Action: Mouse moved to (433, 323)
Screenshot: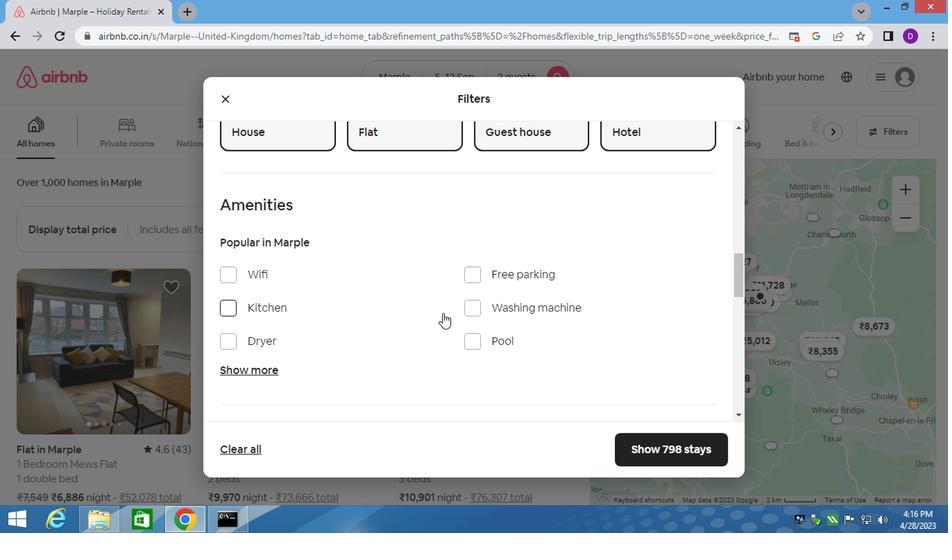 
Action: Mouse scrolled (438, 318) with delta (0, 0)
Screenshot: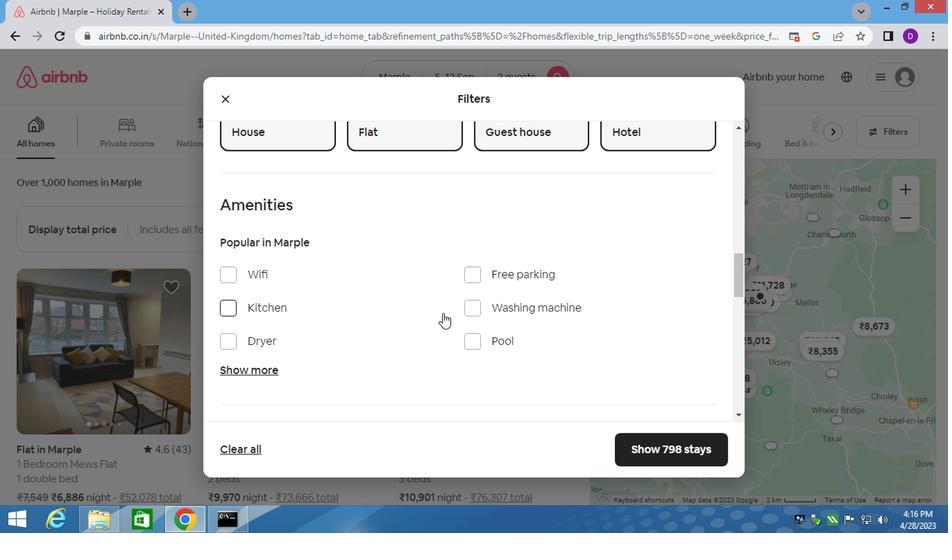 
Action: Mouse moved to (433, 323)
Screenshot: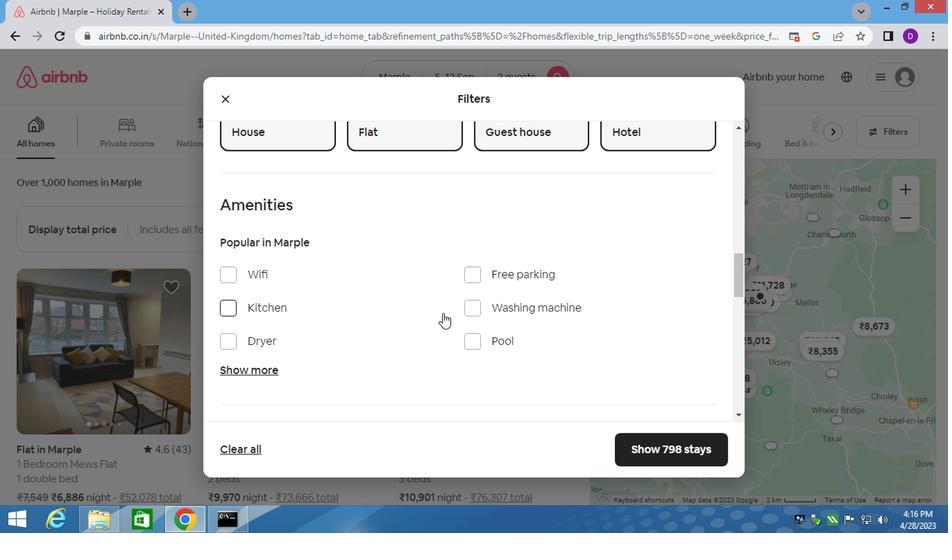 
Action: Mouse scrolled (435, 321) with delta (0, 0)
Screenshot: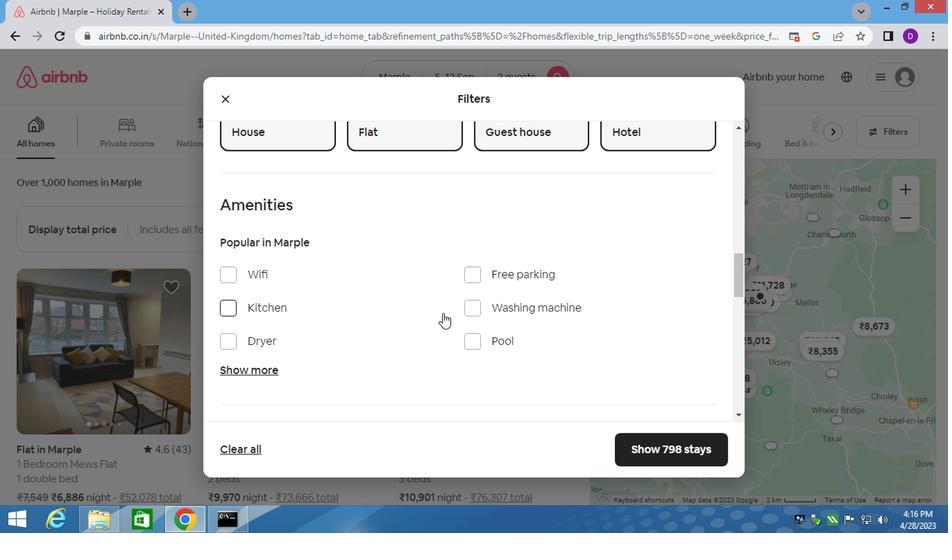 
Action: Mouse scrolled (433, 323) with delta (0, 0)
Screenshot: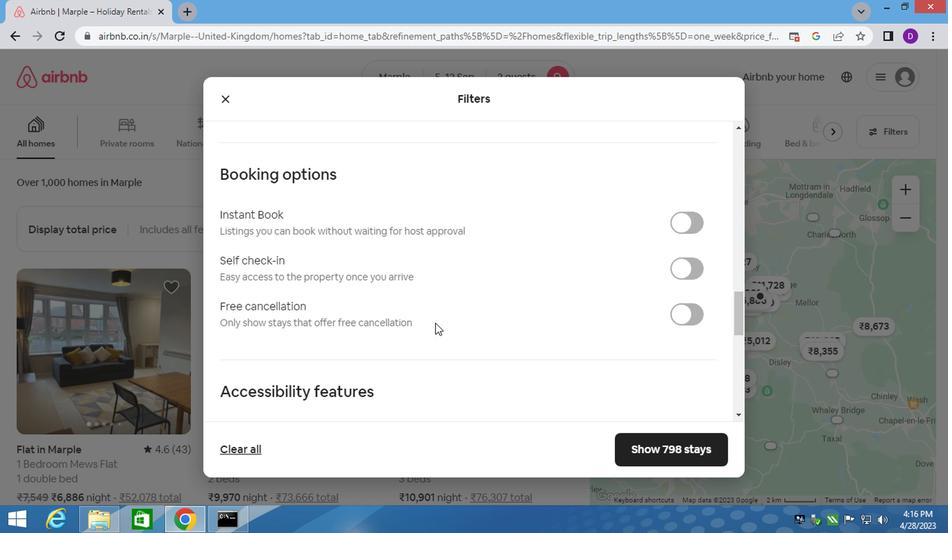 
Action: Mouse moved to (689, 187)
Screenshot: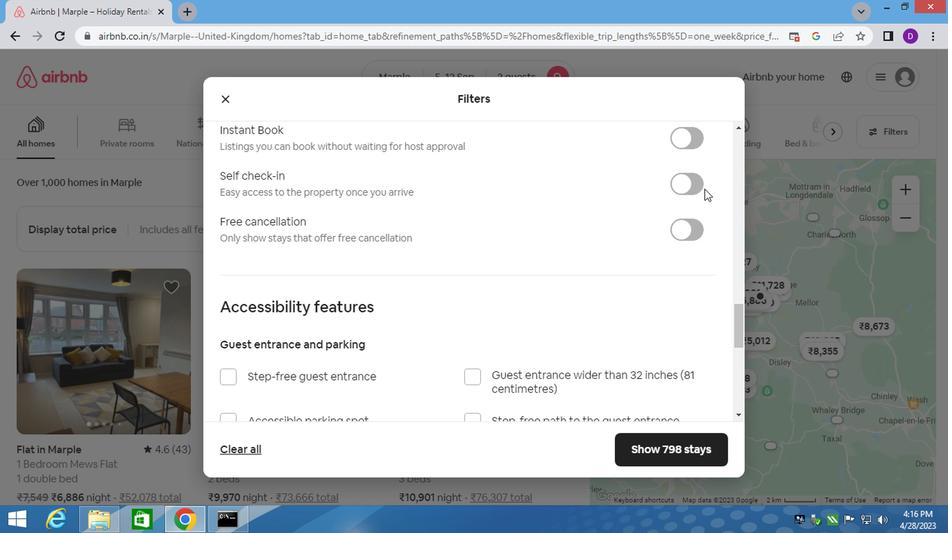 
Action: Mouse pressed left at (689, 187)
Screenshot: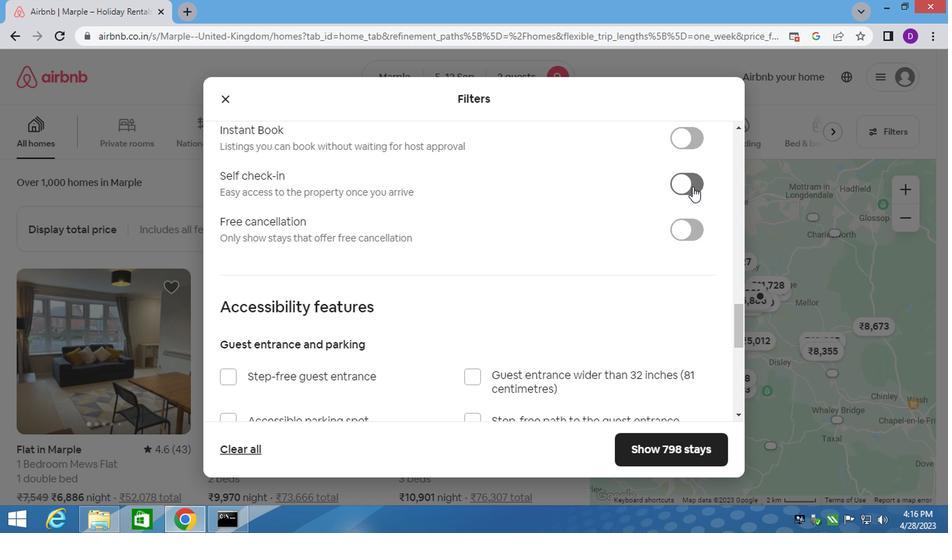 
Action: Mouse moved to (400, 345)
Screenshot: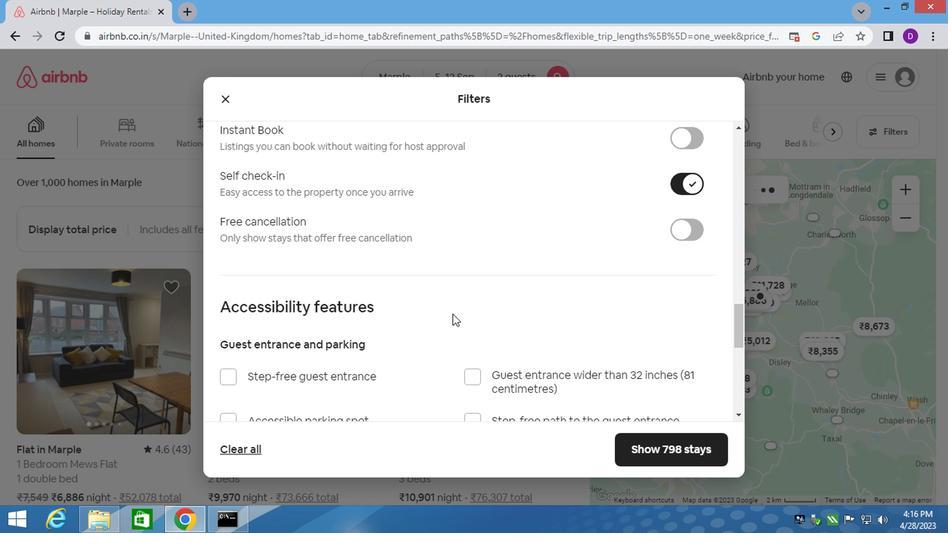 
Action: Mouse scrolled (401, 343) with delta (0, 0)
Screenshot: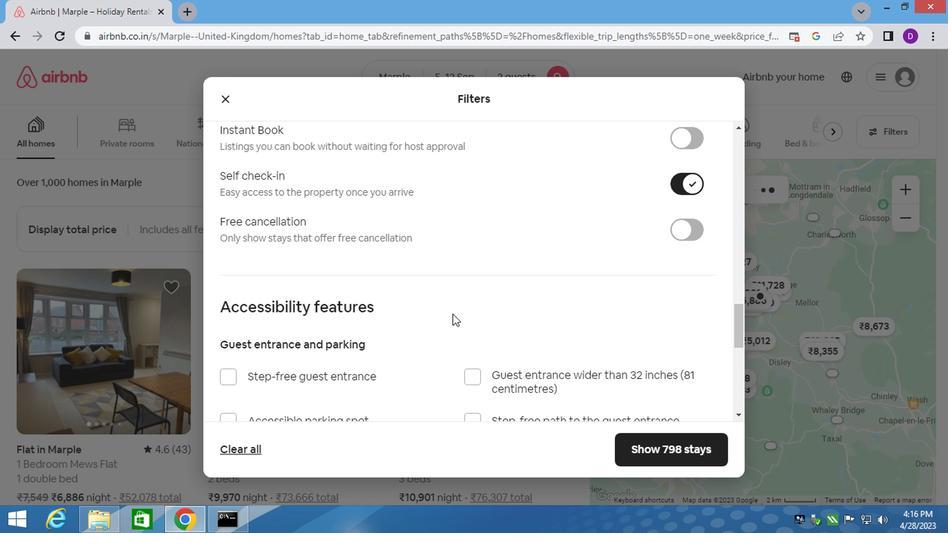 
Action: Mouse moved to (400, 346)
Screenshot: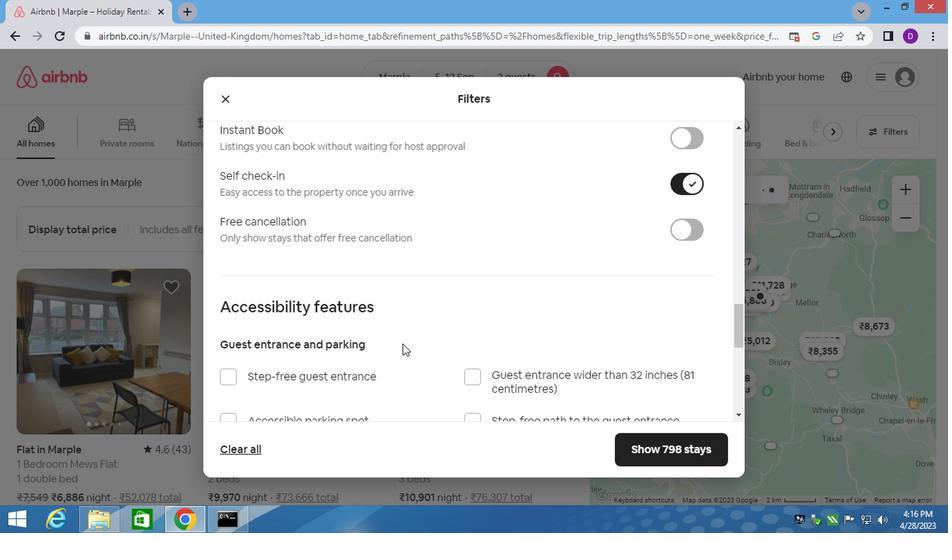 
Action: Mouse scrolled (400, 345) with delta (0, 0)
Screenshot: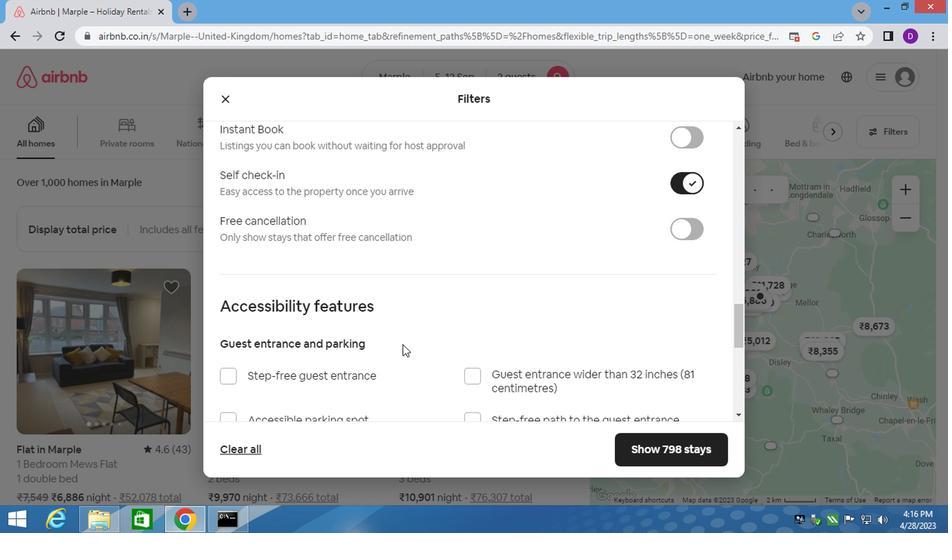 
Action: Mouse moved to (399, 346)
Screenshot: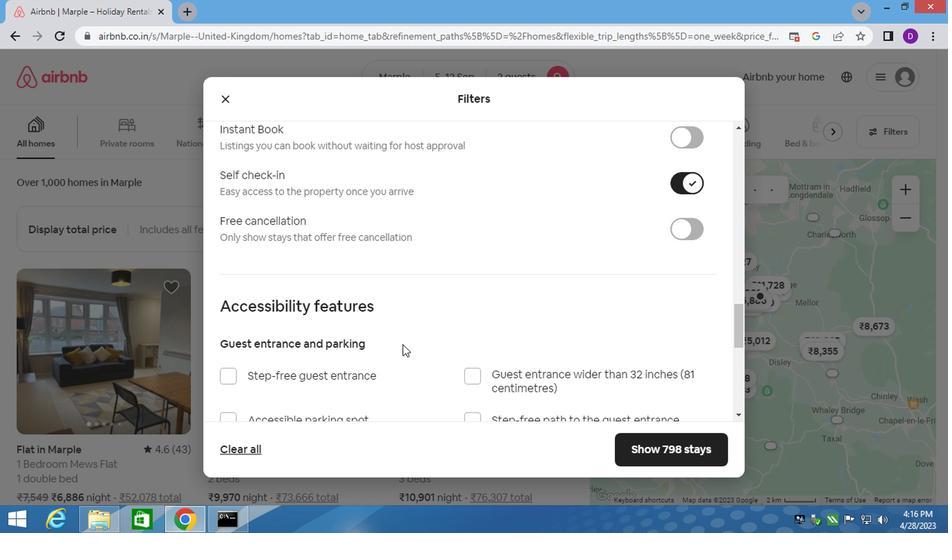 
Action: Mouse scrolled (400, 345) with delta (0, 0)
Screenshot: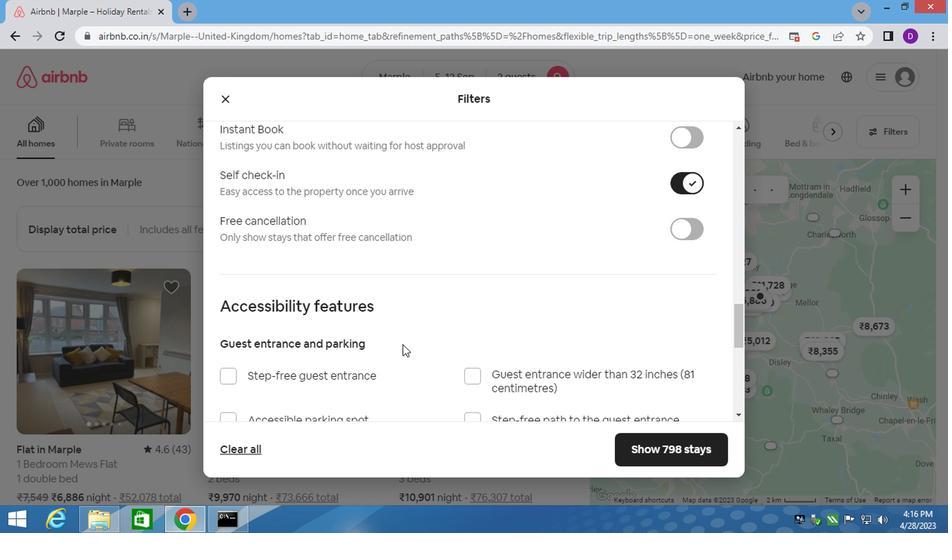 
Action: Mouse scrolled (400, 345) with delta (0, 0)
Screenshot: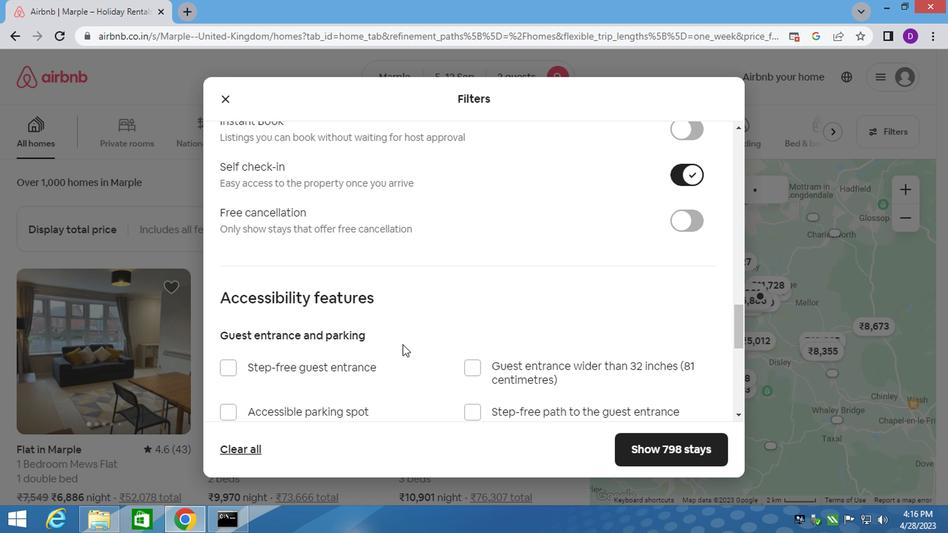 
Action: Mouse scrolled (399, 345) with delta (0, 0)
Screenshot: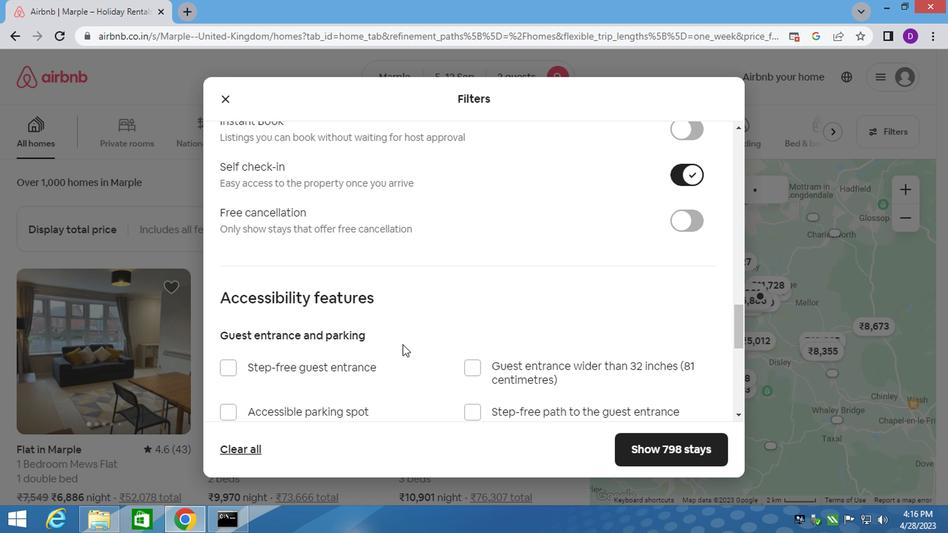 
Action: Mouse scrolled (399, 345) with delta (0, 0)
Screenshot: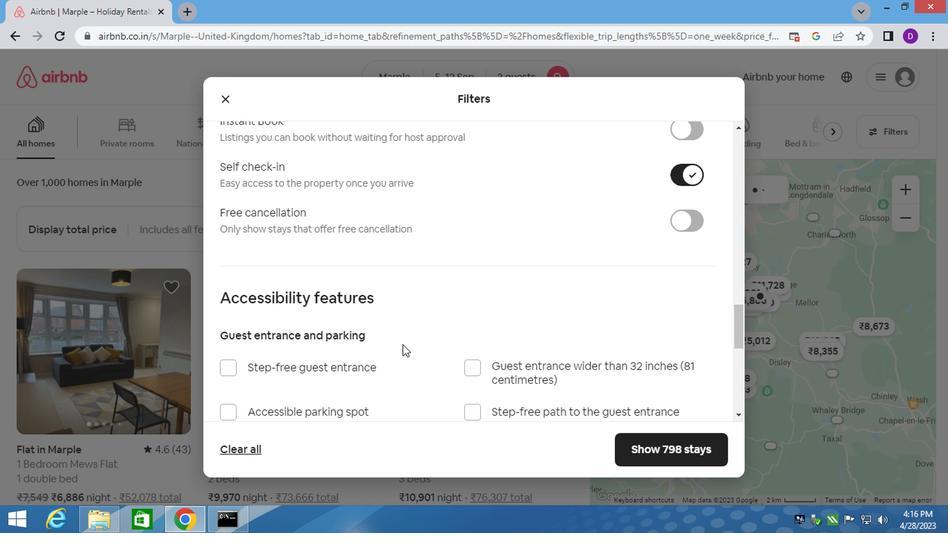 
Action: Mouse scrolled (399, 345) with delta (0, 0)
Screenshot: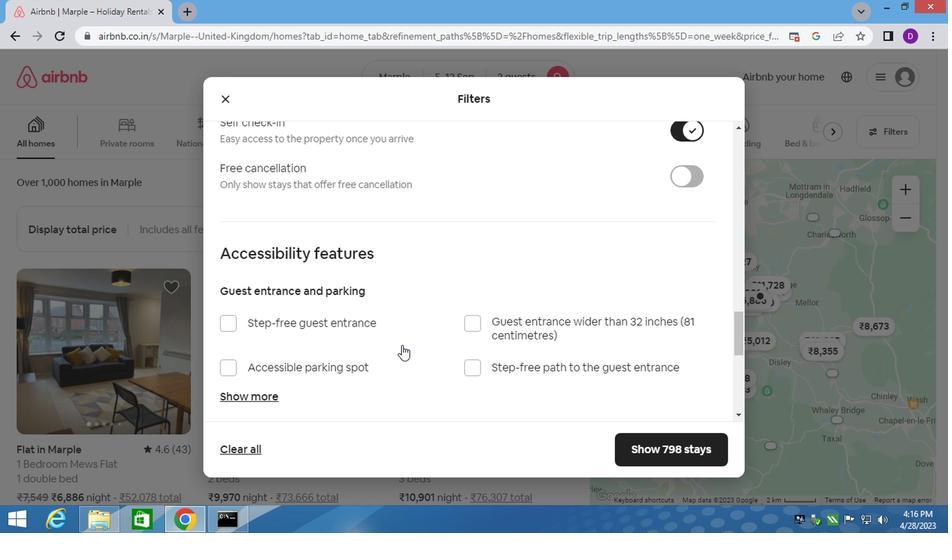 
Action: Mouse scrolled (399, 345) with delta (0, 0)
Screenshot: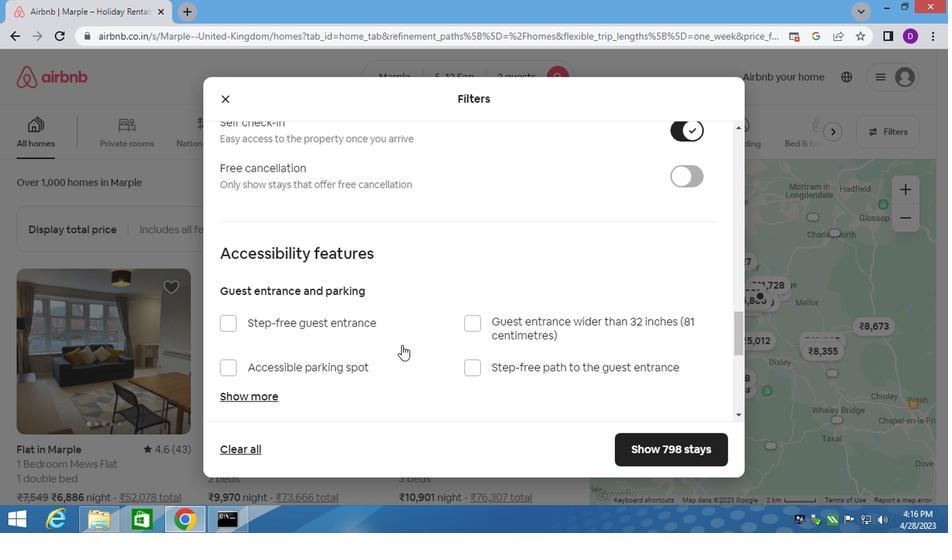 
Action: Mouse scrolled (399, 345) with delta (0, 0)
Screenshot: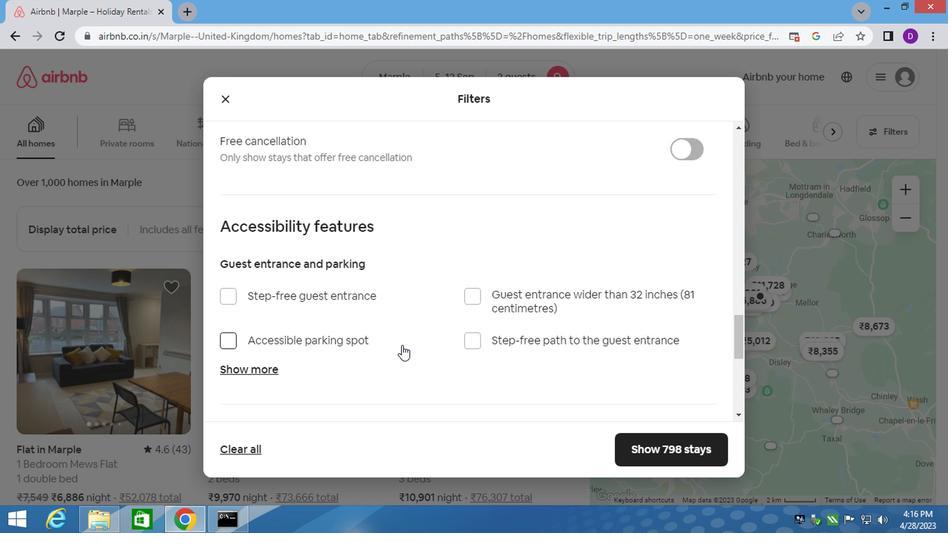 
Action: Mouse scrolled (399, 345) with delta (0, 0)
Screenshot: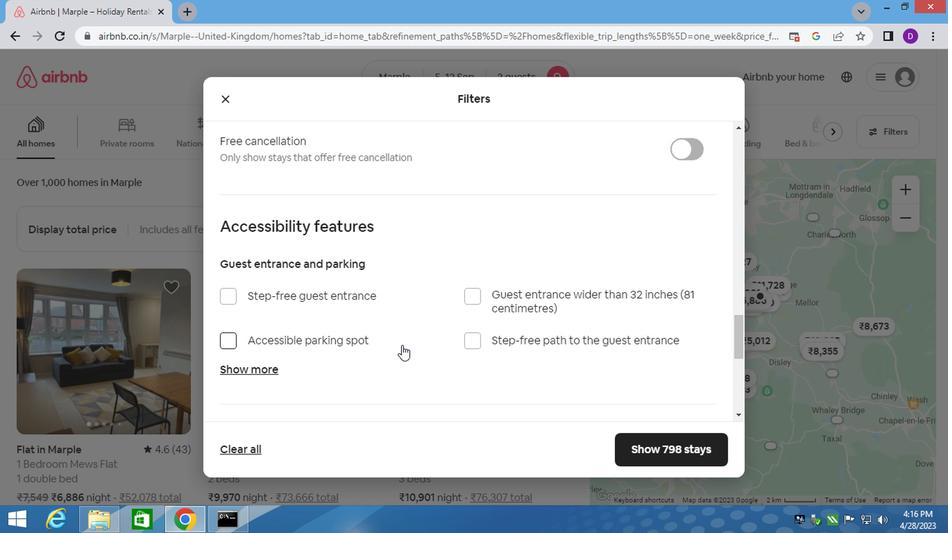 
Action: Mouse moved to (395, 350)
Screenshot: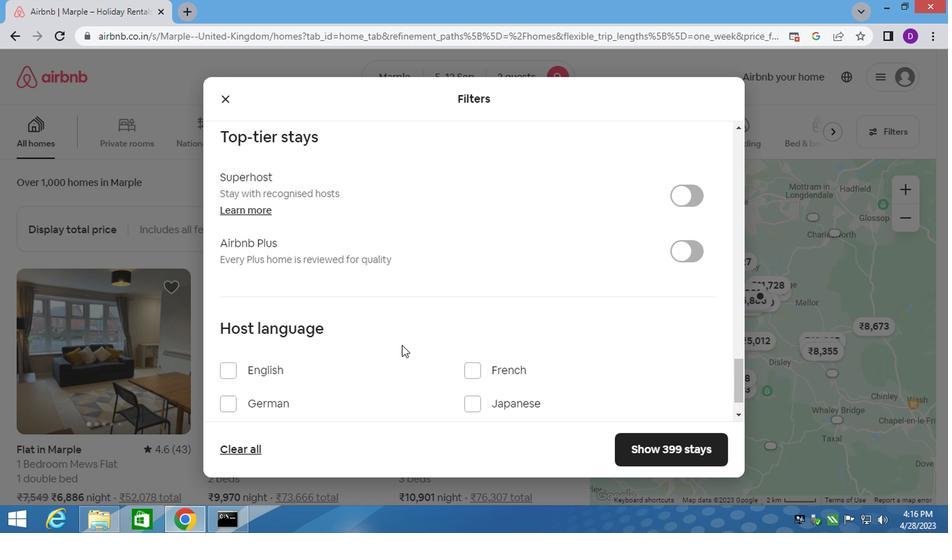 
Action: Mouse scrolled (395, 349) with delta (0, 0)
Screenshot: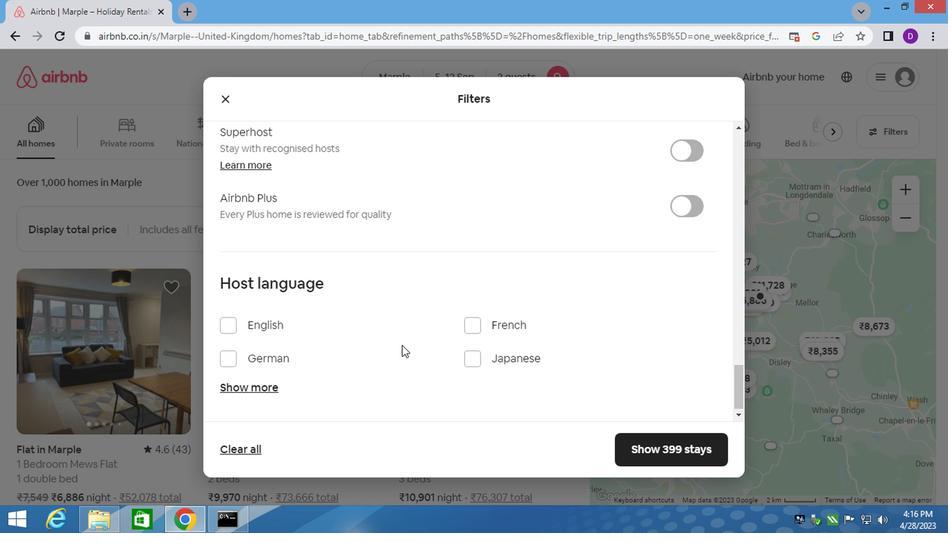 
Action: Mouse moved to (386, 352)
Screenshot: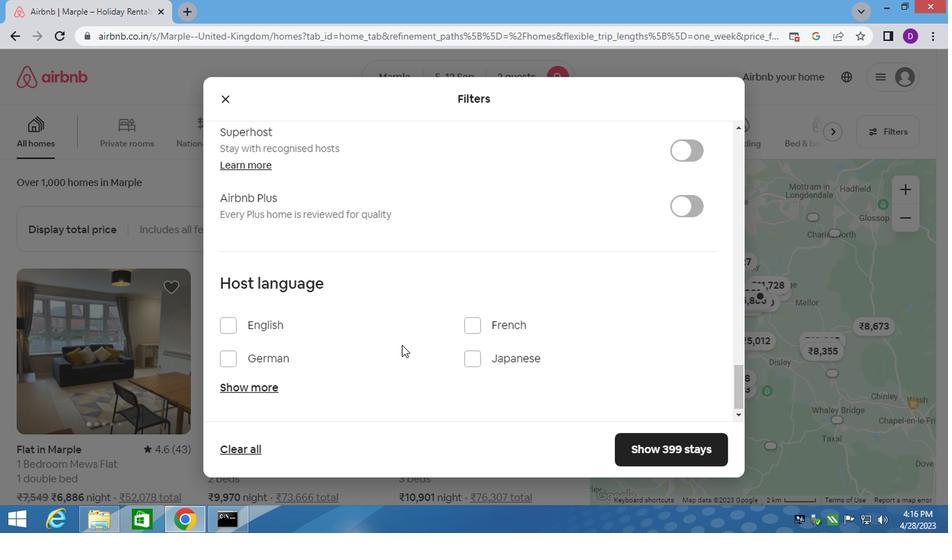 
Action: Mouse scrolled (391, 350) with delta (0, 0)
Screenshot: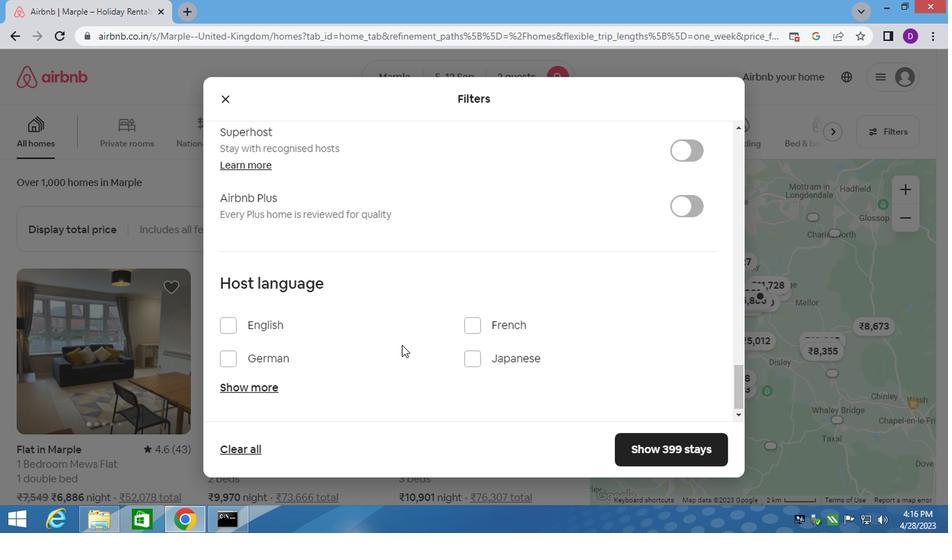 
Action: Mouse moved to (379, 353)
Screenshot: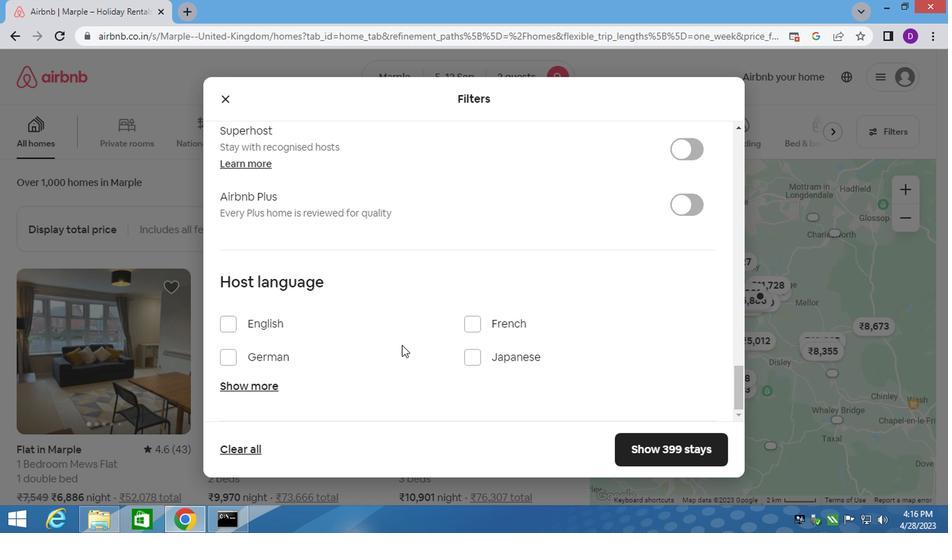 
Action: Mouse scrolled (379, 352) with delta (0, 0)
Screenshot: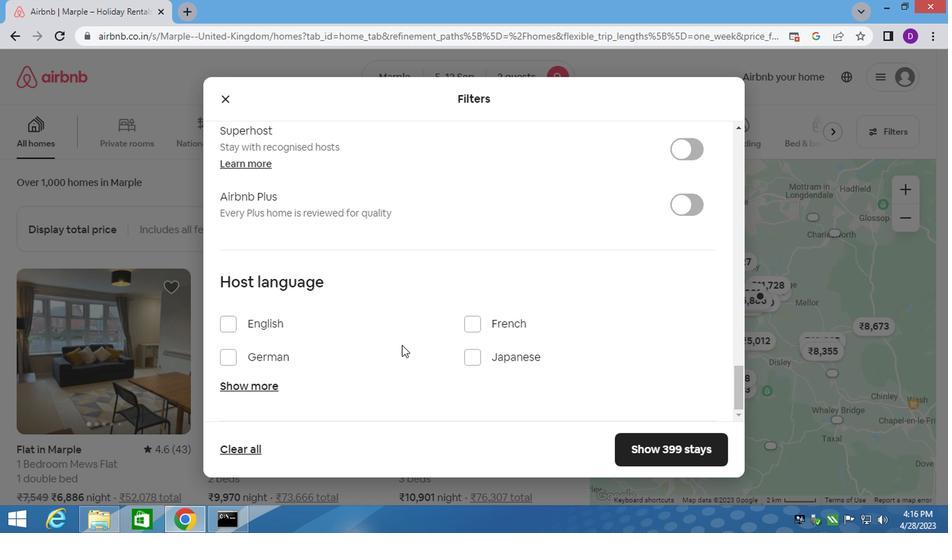 
Action: Mouse moved to (230, 321)
Screenshot: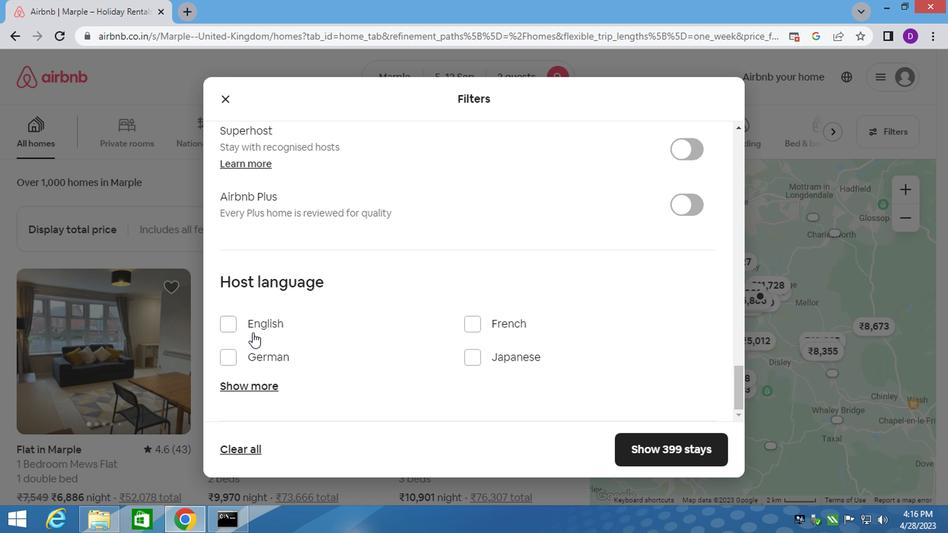 
Action: Mouse pressed left at (230, 321)
Screenshot: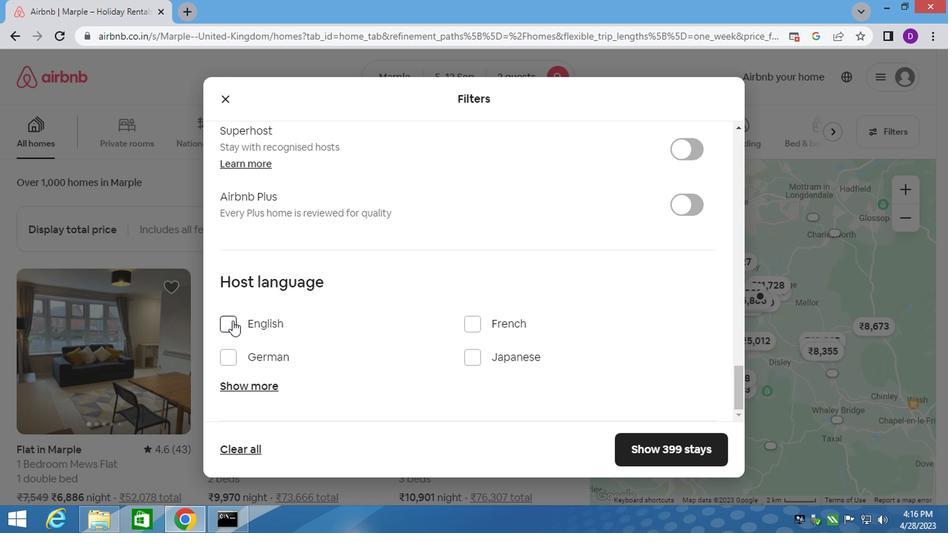 
Action: Mouse moved to (679, 450)
Screenshot: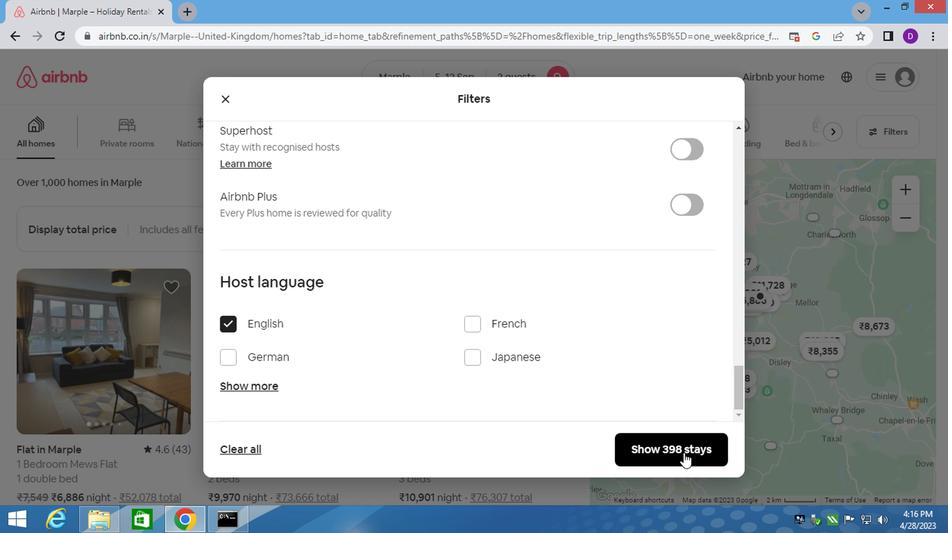 
Action: Mouse pressed left at (679, 450)
Screenshot: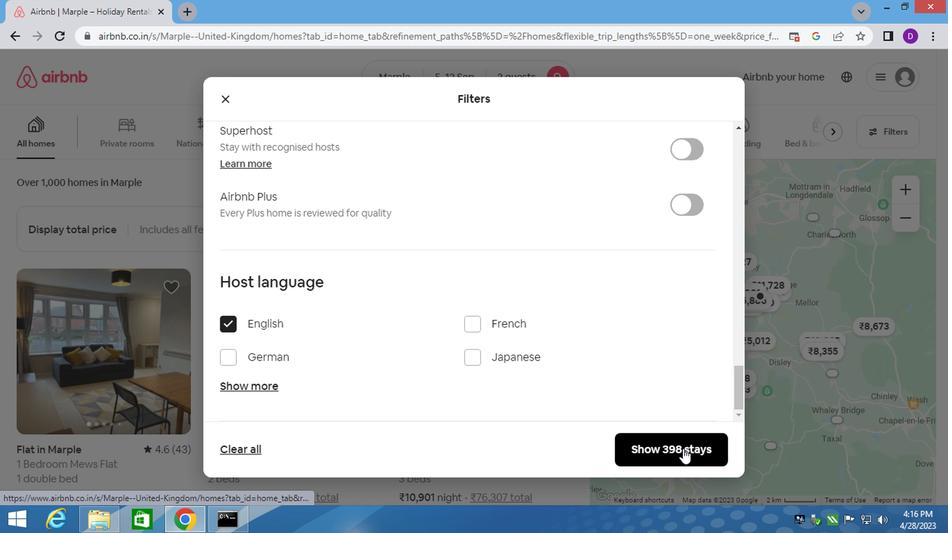 
